 Task: Search one way flight ticket for 2 adults, 2 children, 2 infants in seat in first from Wilkes-barre/scranton: Wilkes-barre/scranton International Airport to Indianapolis: Indianapolis International Airport on 8-5-2023. Choice of flights is Frontier. Number of bags: 1 checked bag. Price is upto 71000. Outbound departure time preference is 12:45.
Action: Mouse moved to (331, 375)
Screenshot: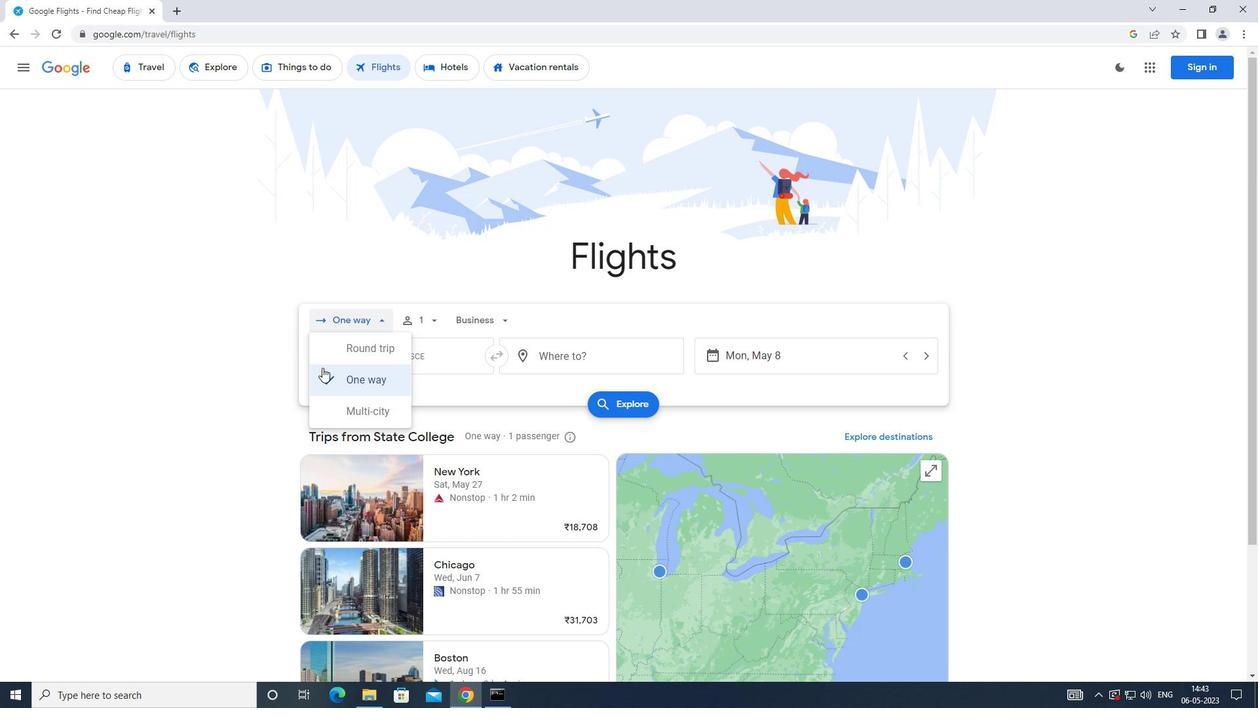 
Action: Mouse pressed left at (331, 375)
Screenshot: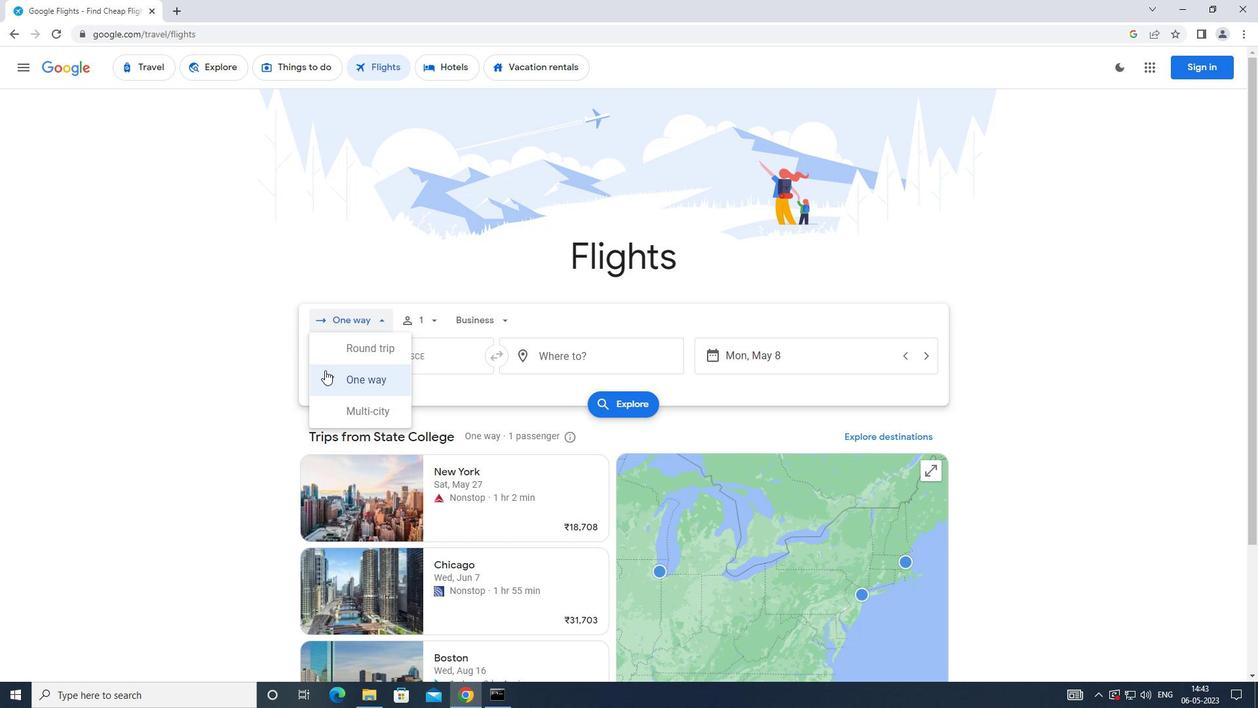
Action: Mouse moved to (428, 331)
Screenshot: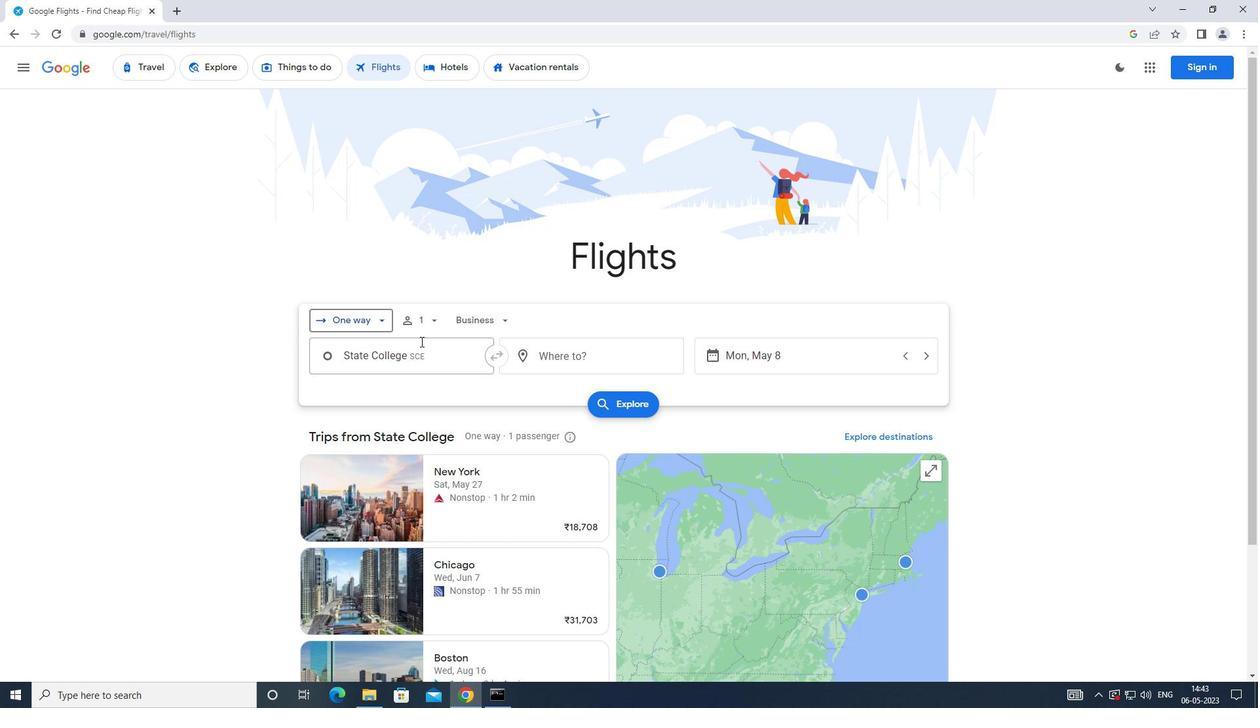 
Action: Mouse pressed left at (428, 331)
Screenshot: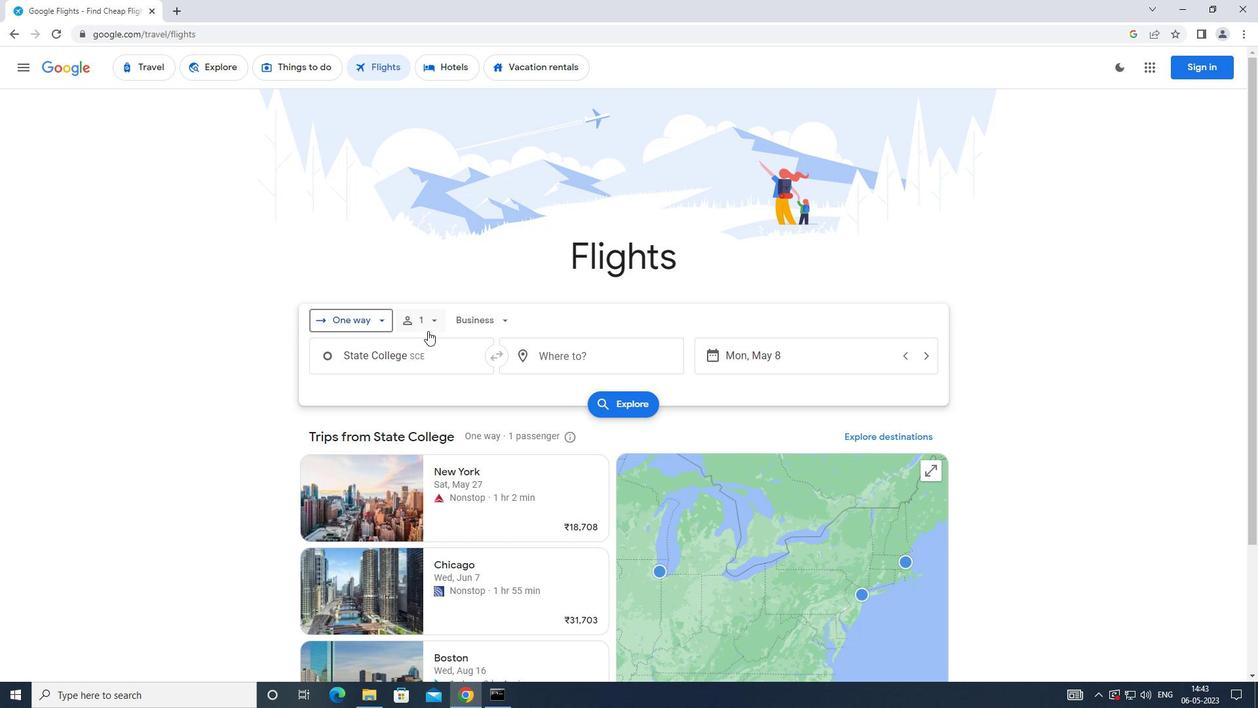 
Action: Mouse moved to (538, 357)
Screenshot: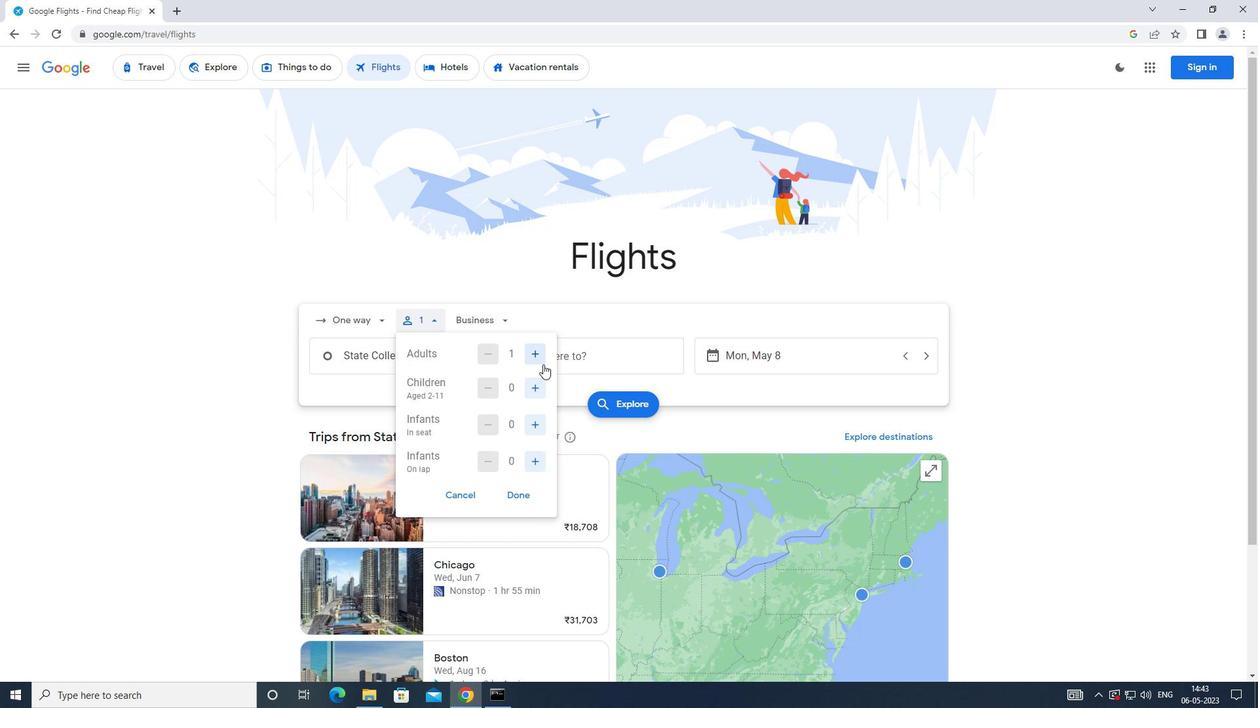 
Action: Mouse pressed left at (538, 357)
Screenshot: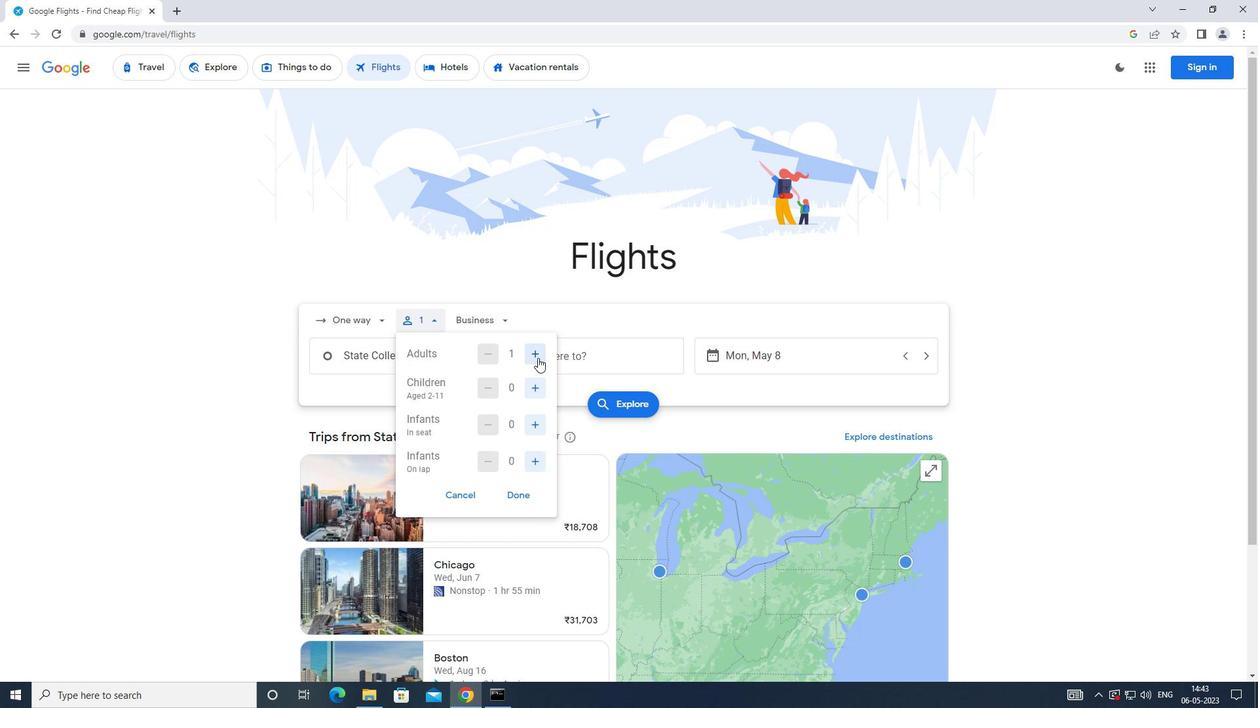 
Action: Mouse moved to (535, 390)
Screenshot: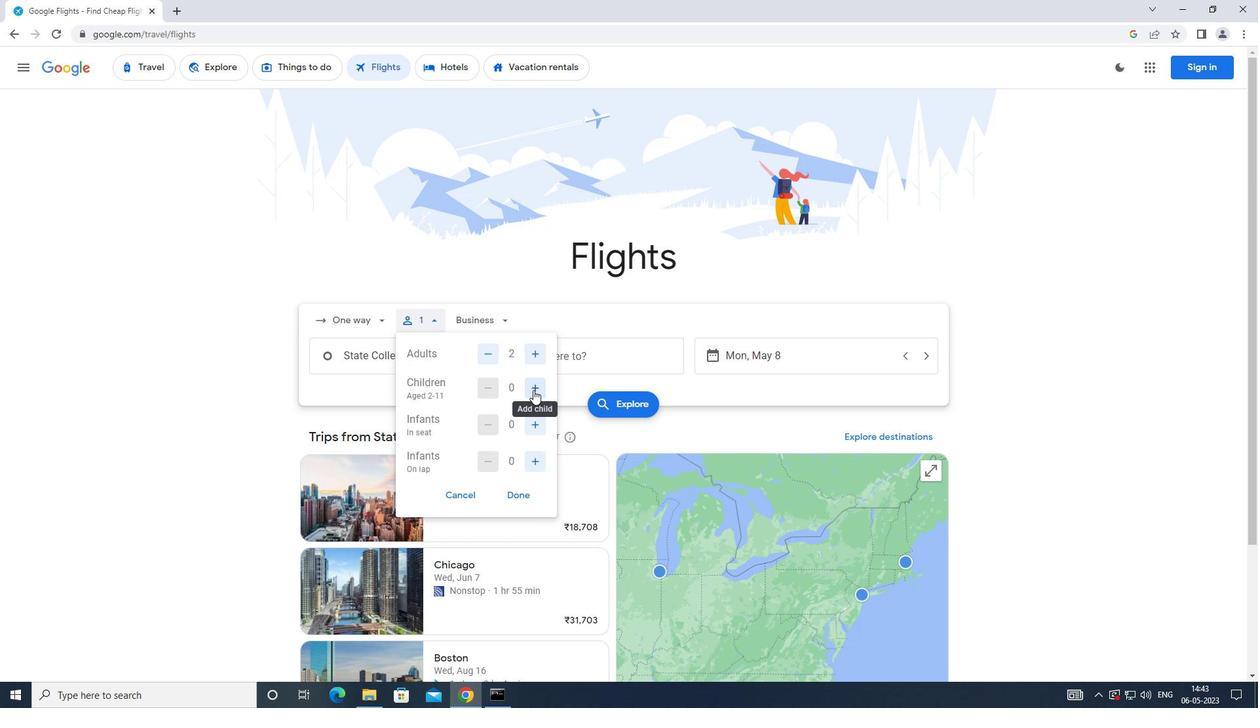 
Action: Mouse pressed left at (535, 390)
Screenshot: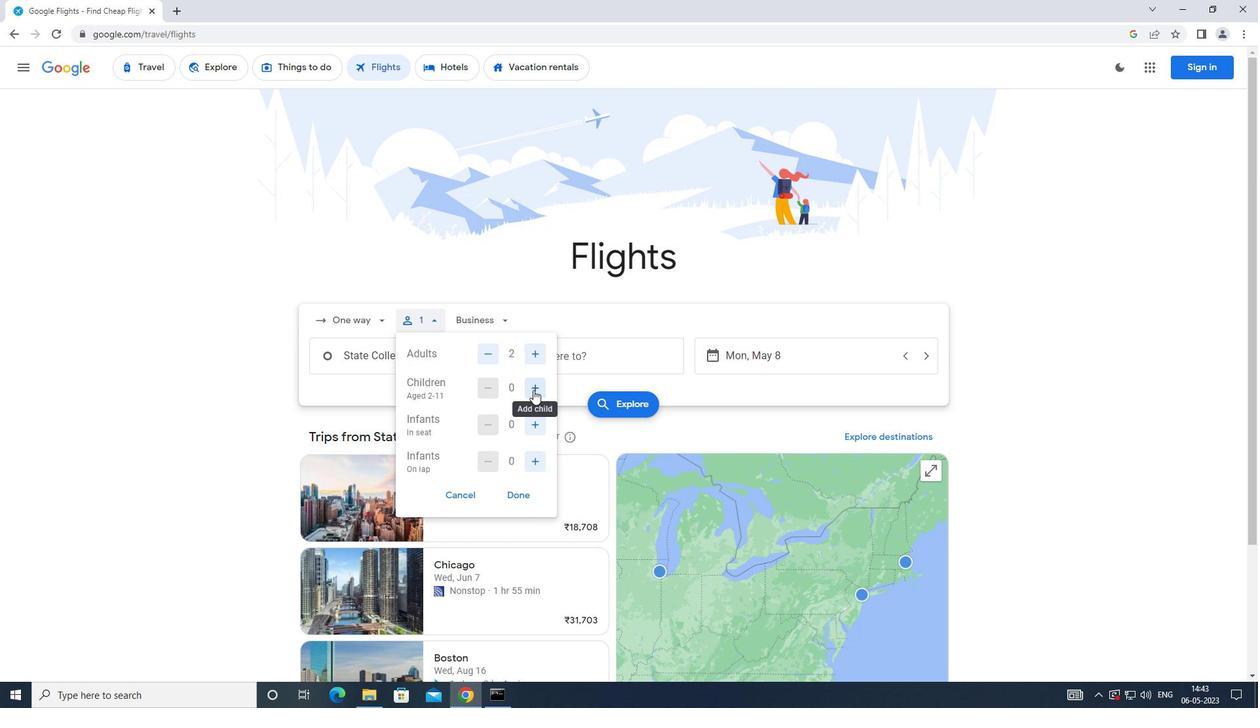 
Action: Mouse moved to (536, 389)
Screenshot: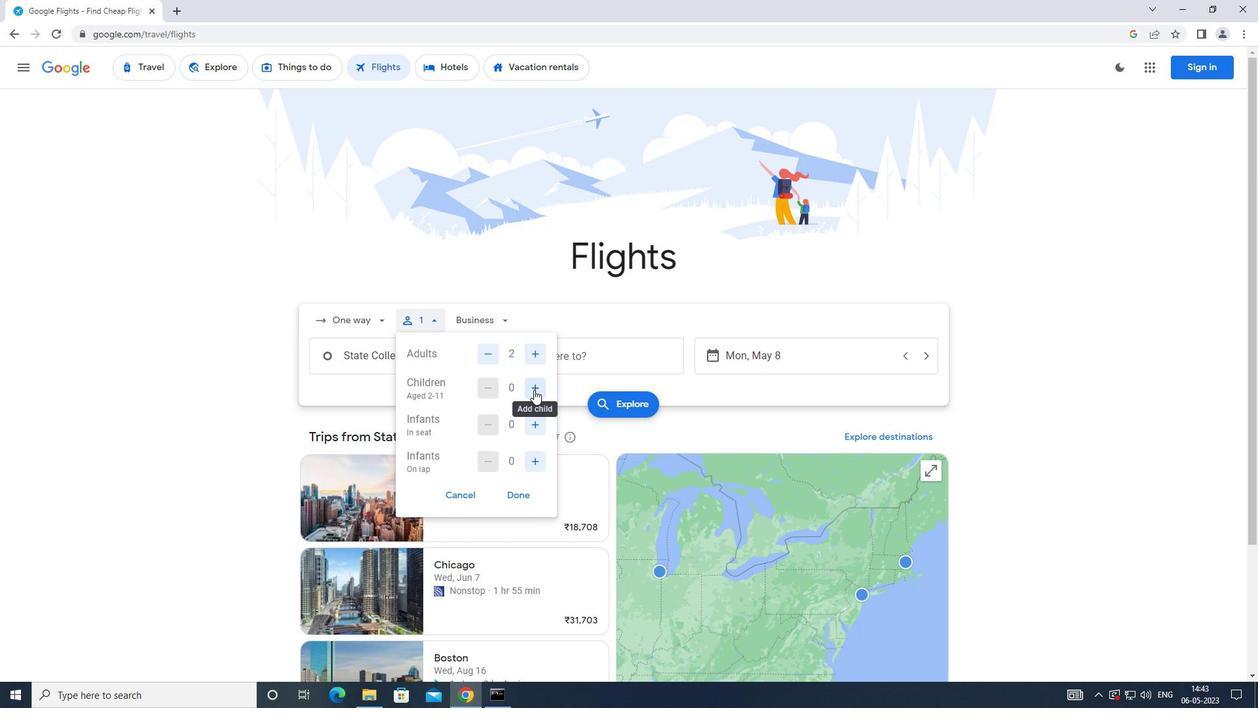 
Action: Mouse pressed left at (536, 389)
Screenshot: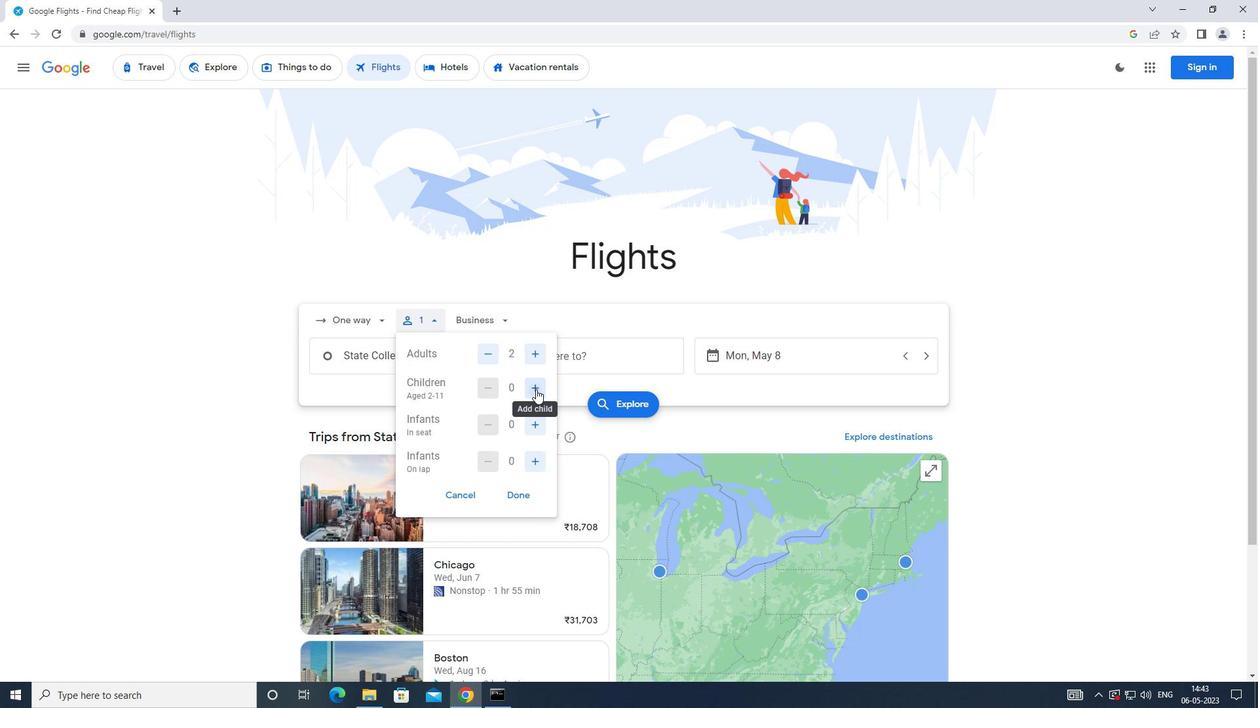 
Action: Mouse moved to (532, 424)
Screenshot: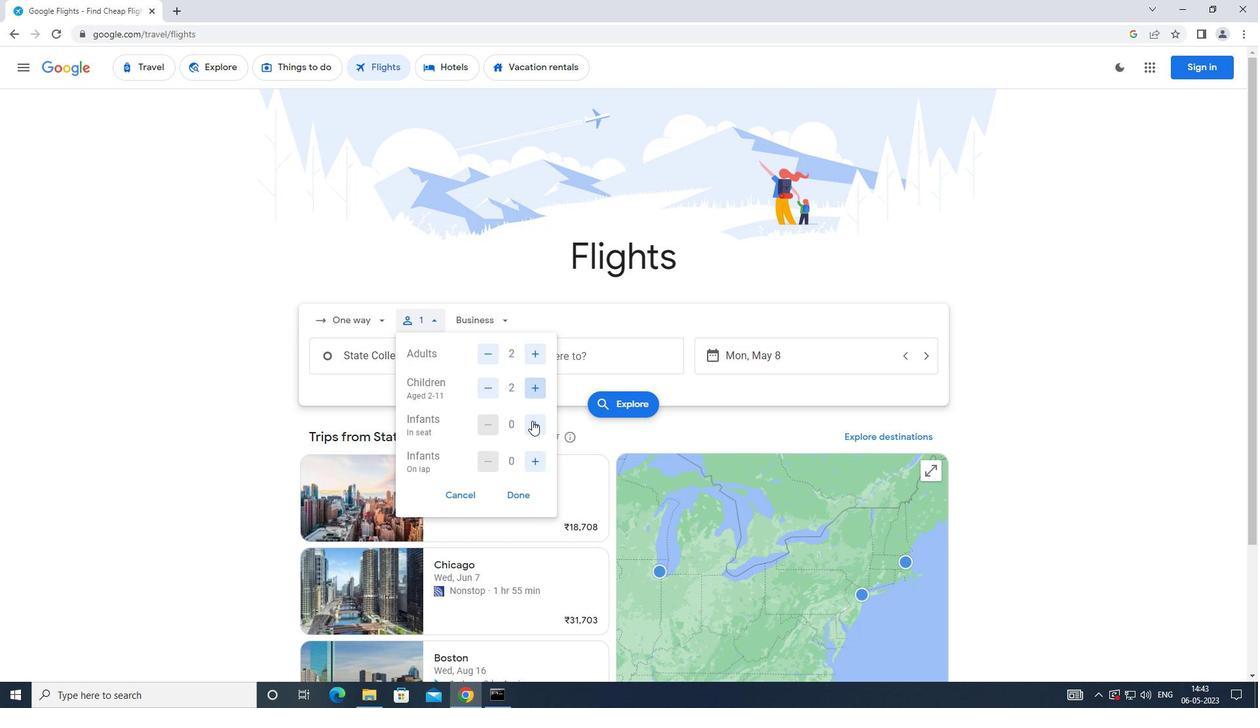 
Action: Mouse pressed left at (532, 424)
Screenshot: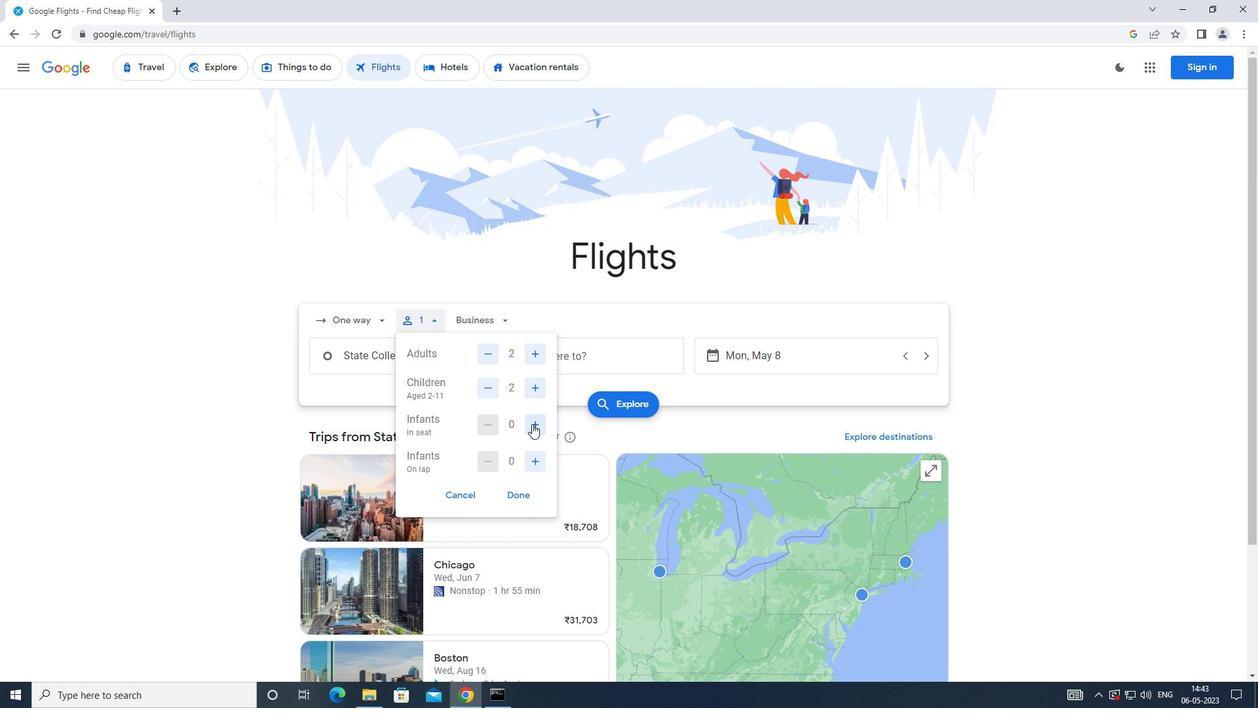 
Action: Mouse pressed left at (532, 424)
Screenshot: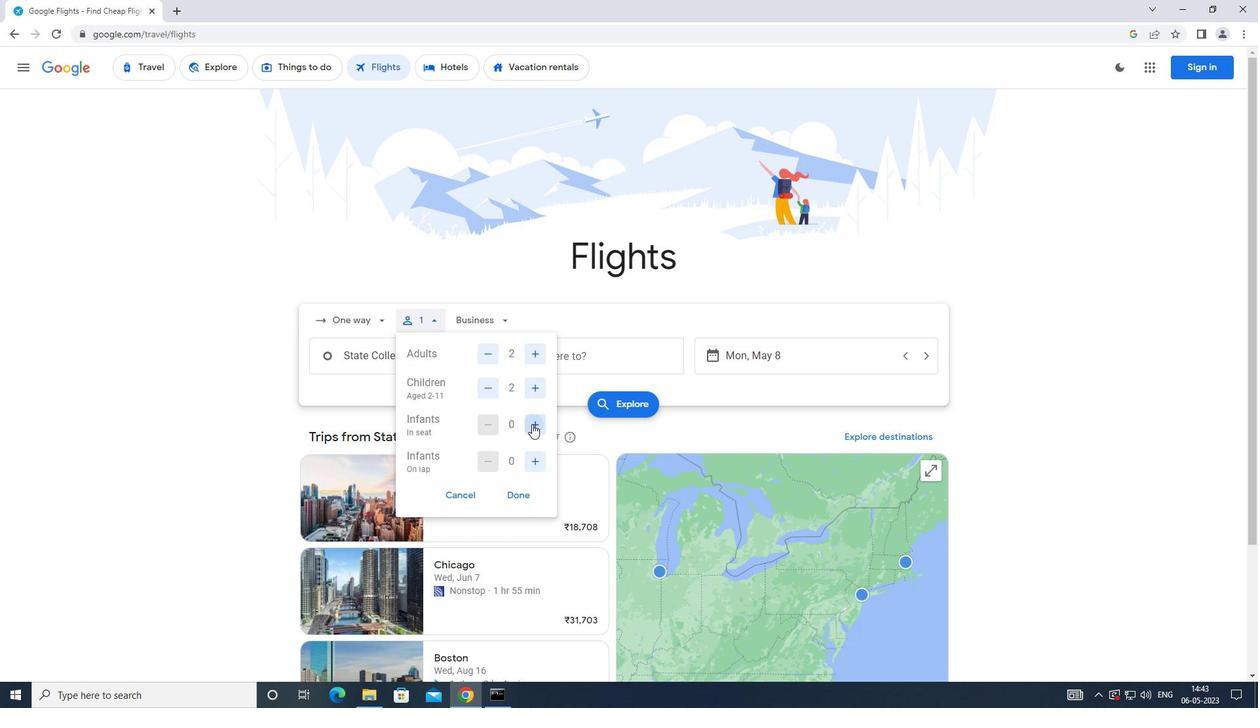 
Action: Mouse moved to (520, 491)
Screenshot: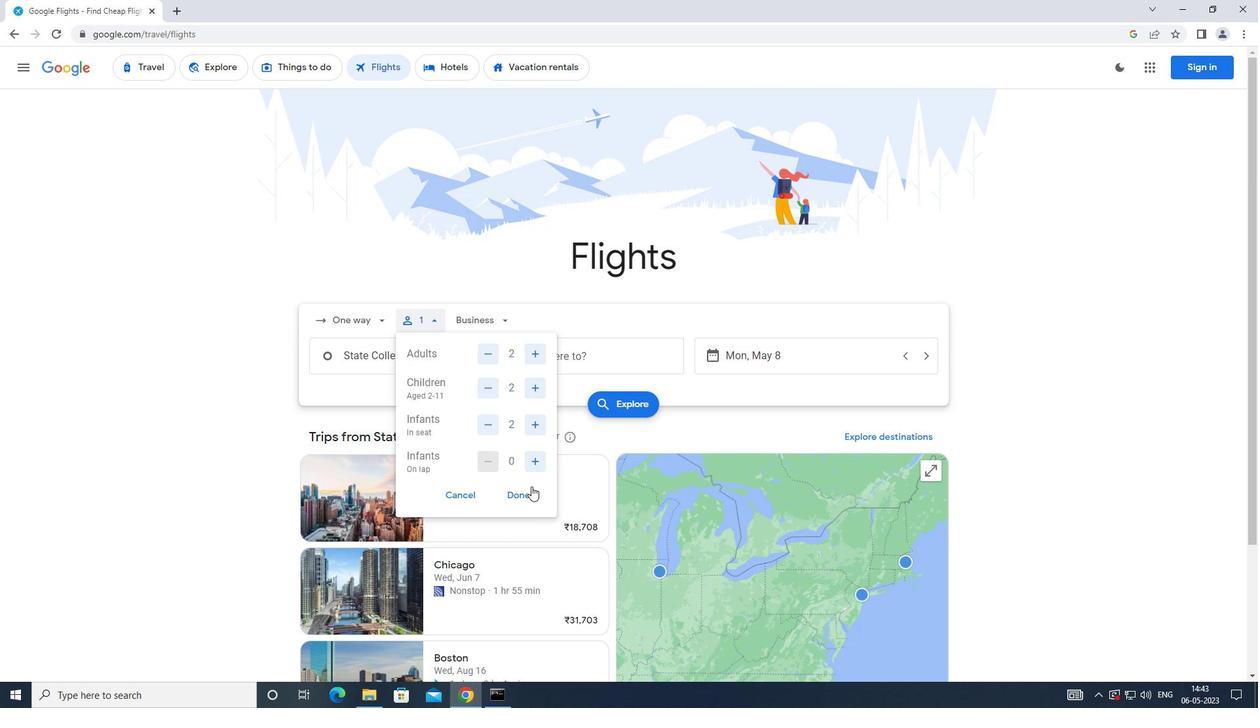 
Action: Mouse pressed left at (520, 491)
Screenshot: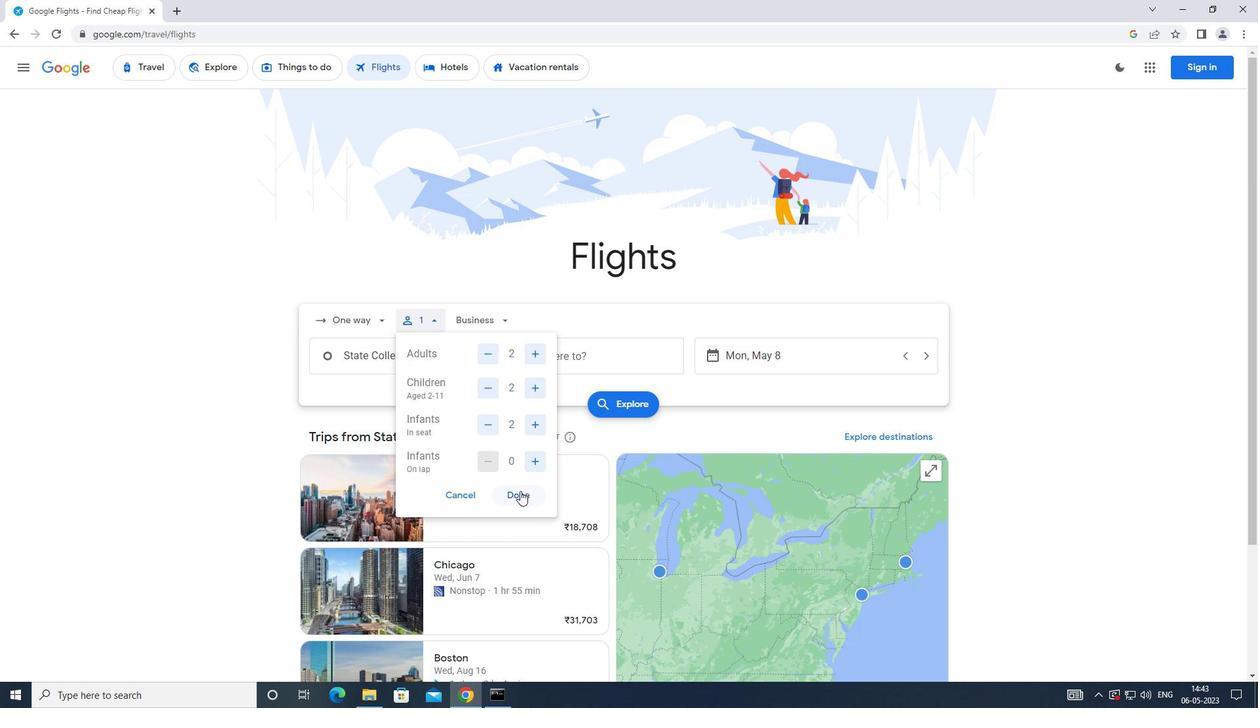 
Action: Mouse moved to (506, 325)
Screenshot: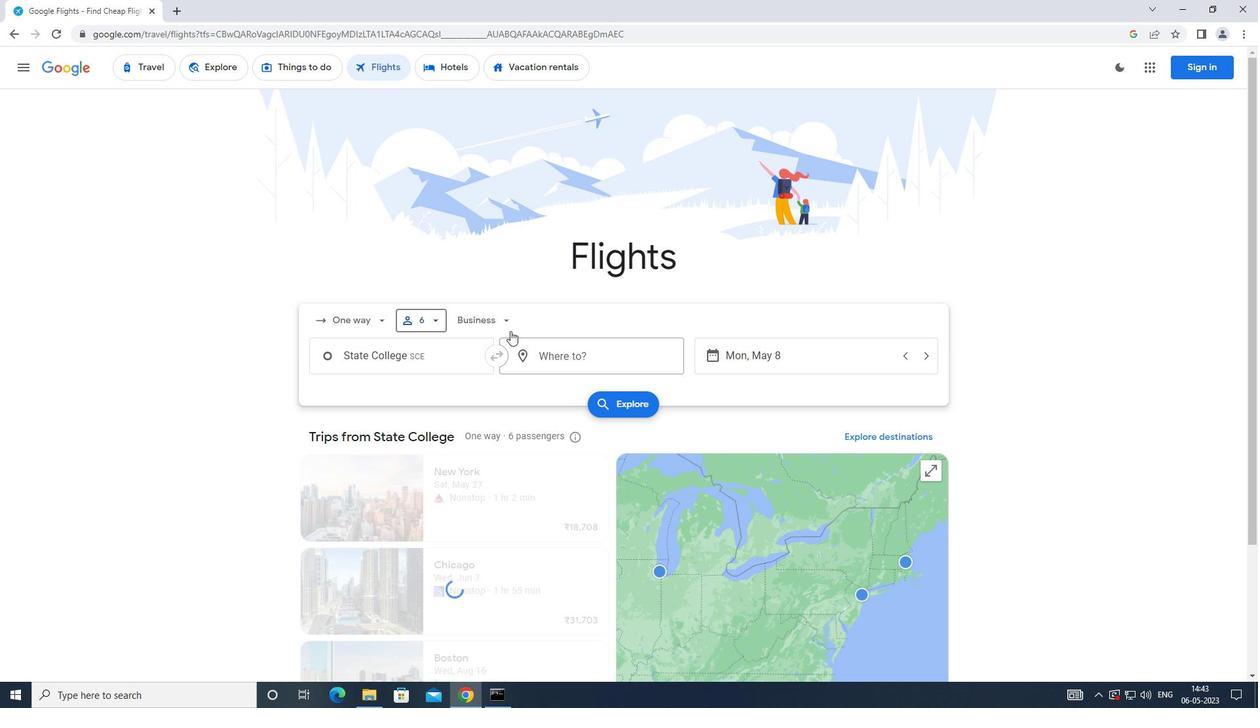 
Action: Mouse pressed left at (506, 325)
Screenshot: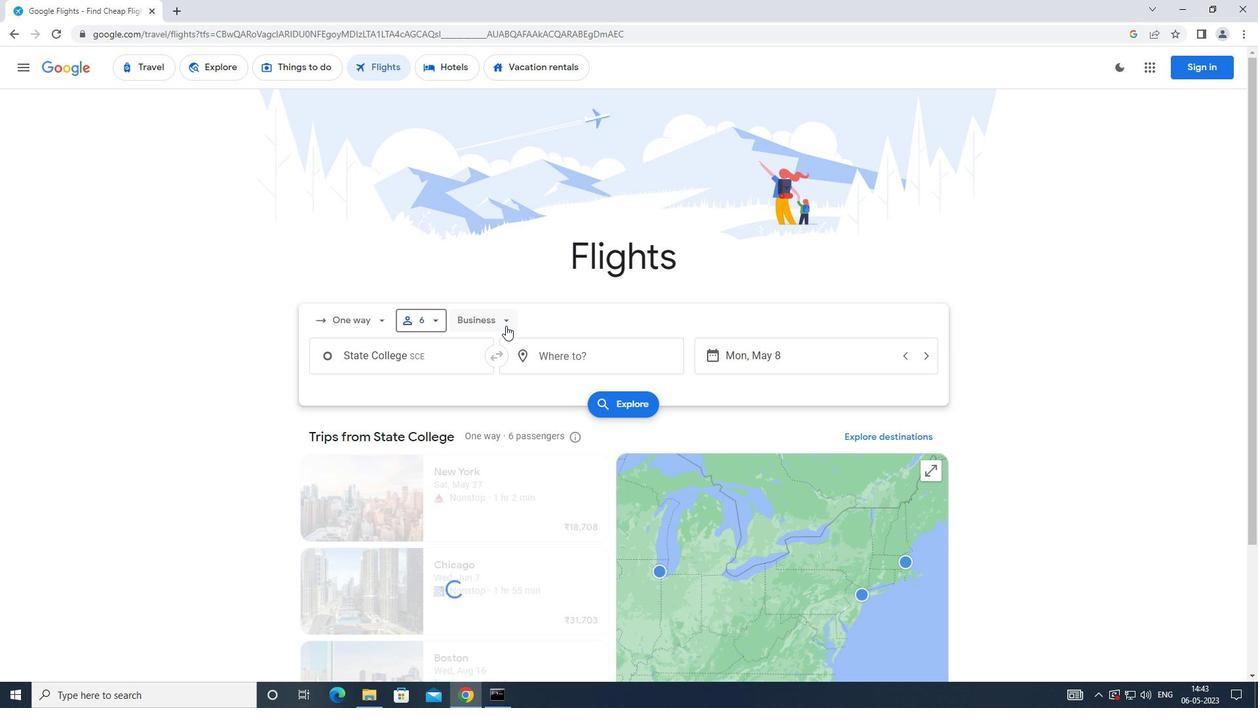 
Action: Mouse moved to (499, 437)
Screenshot: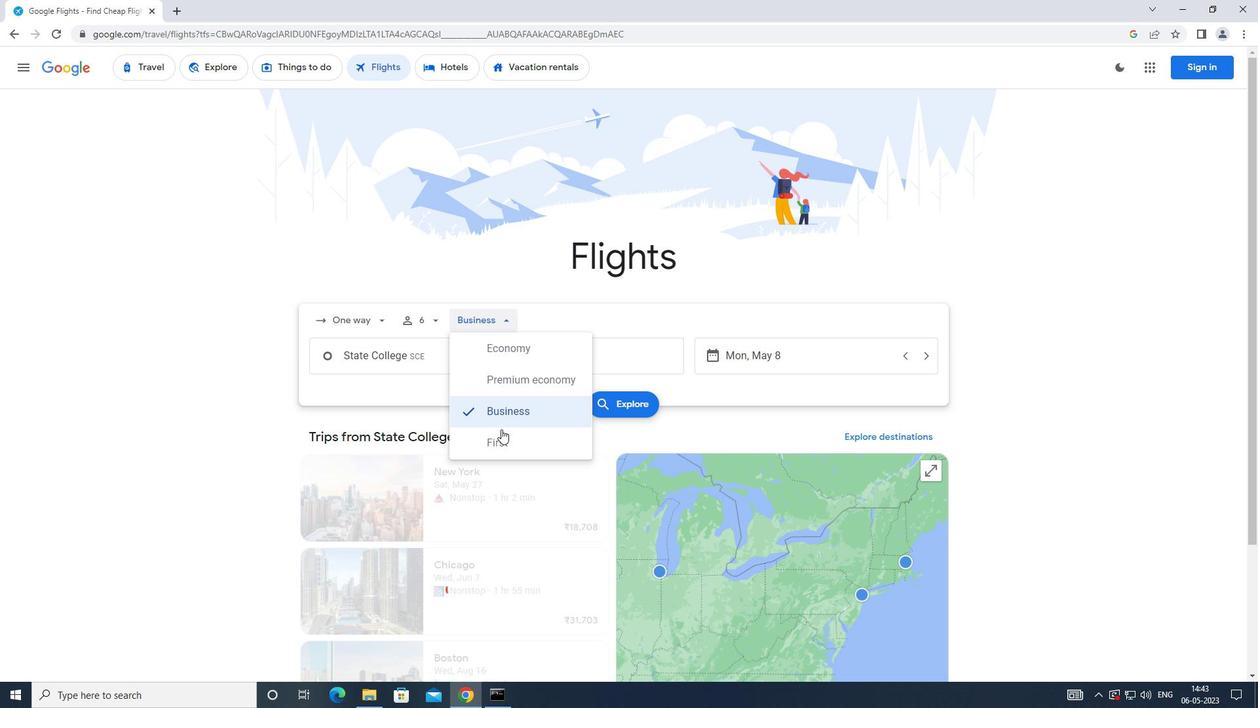 
Action: Mouse pressed left at (499, 437)
Screenshot: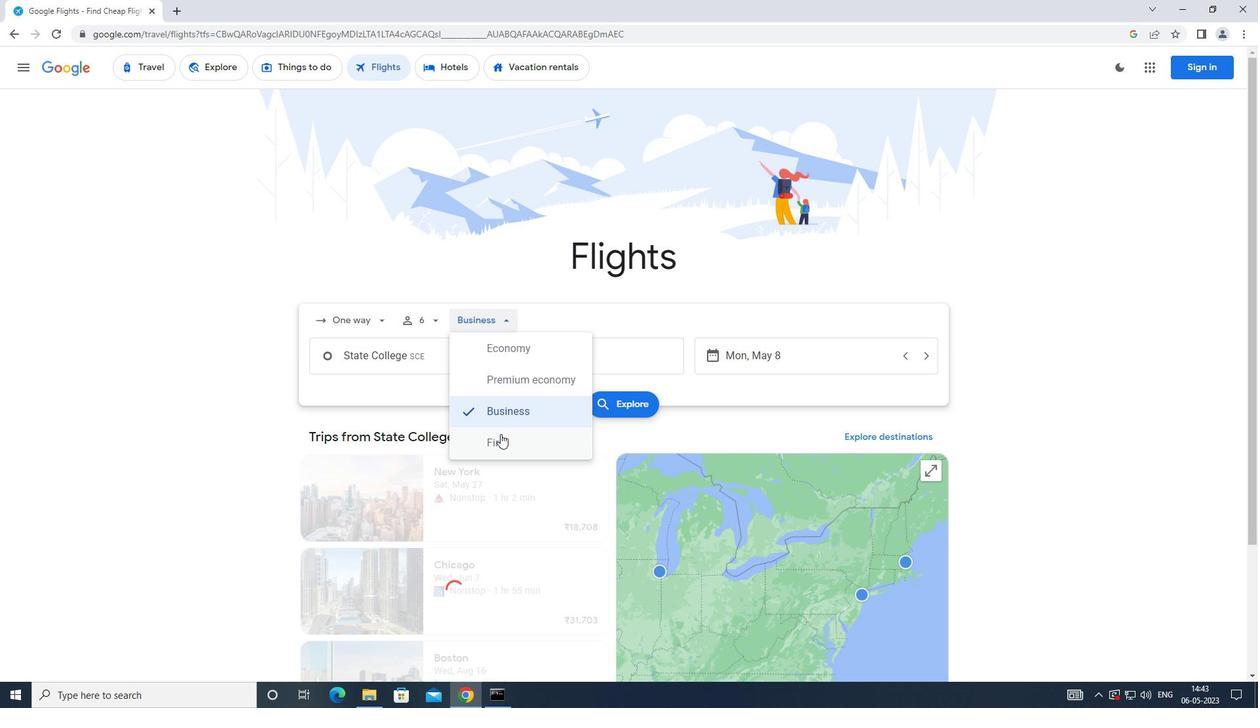 
Action: Mouse moved to (411, 363)
Screenshot: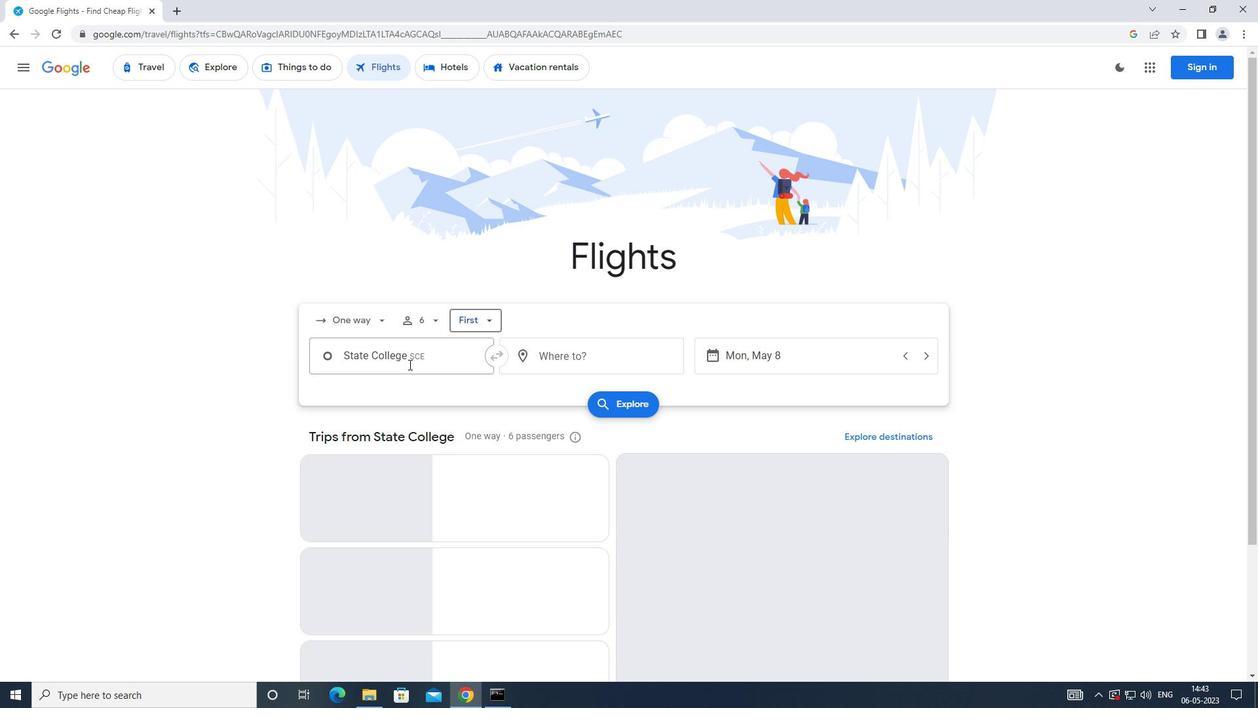 
Action: Mouse pressed left at (411, 363)
Screenshot: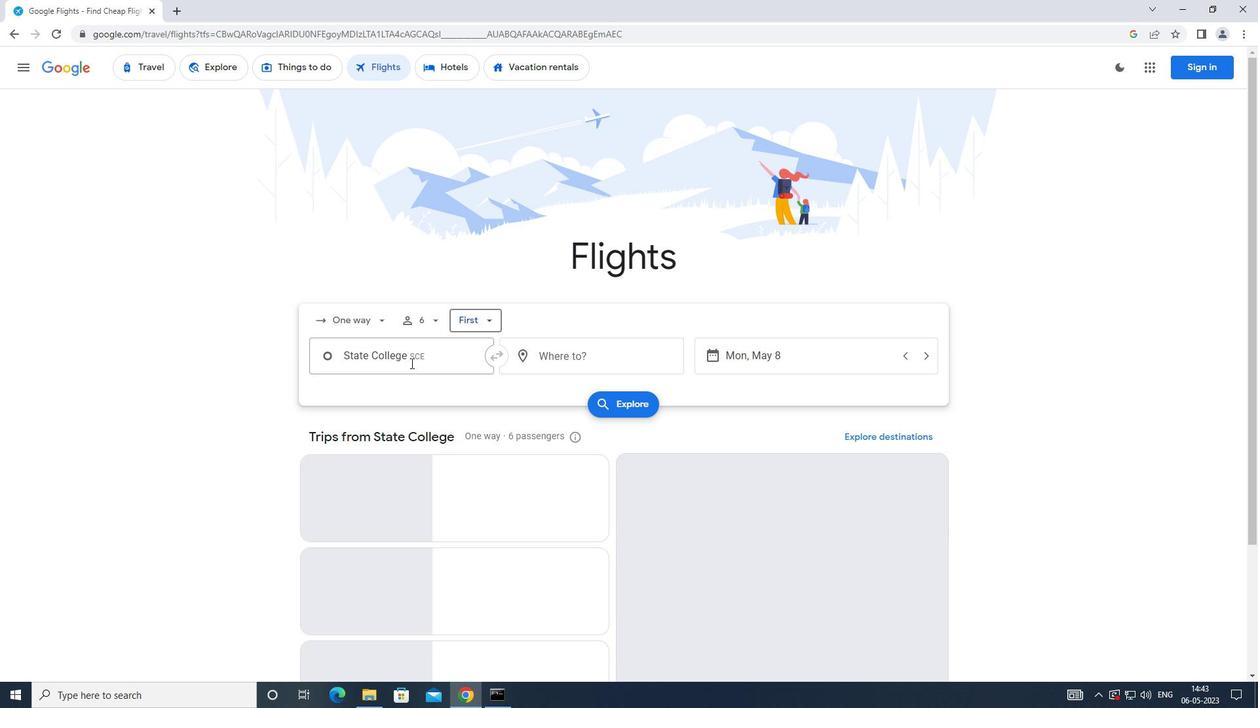 
Action: Mouse moved to (426, 354)
Screenshot: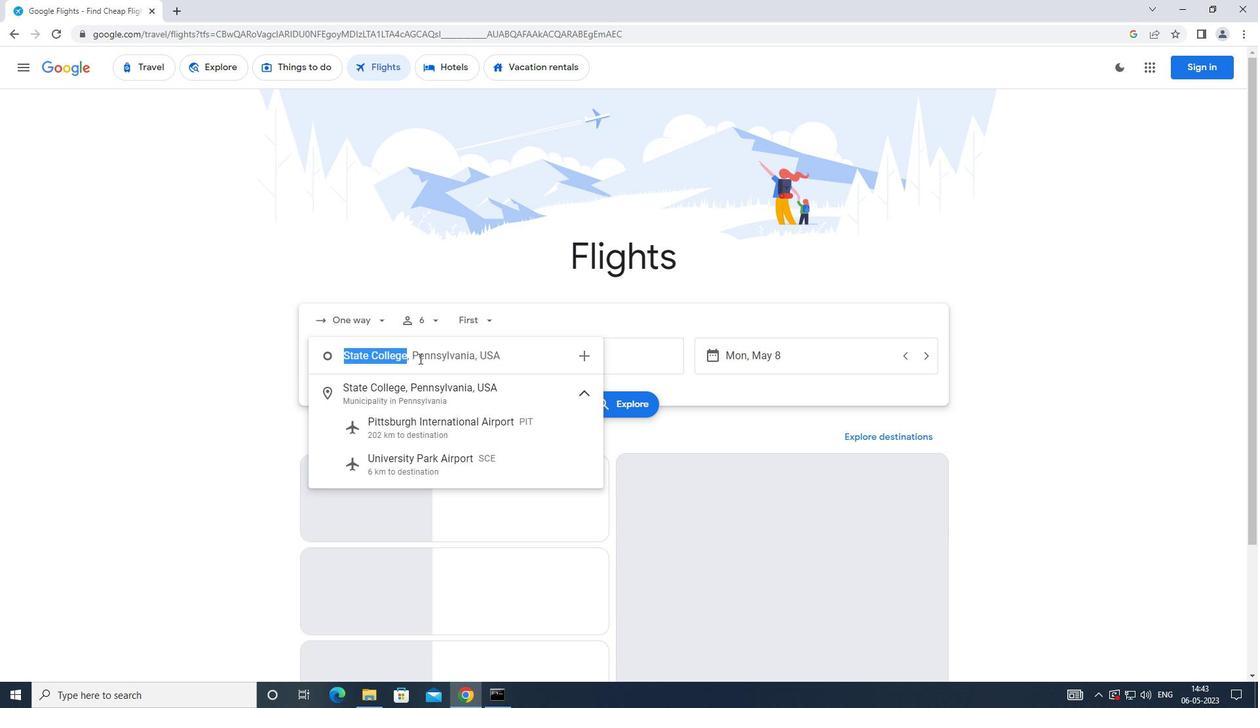 
Action: Key pressed <Key.caps_lock>
Screenshot: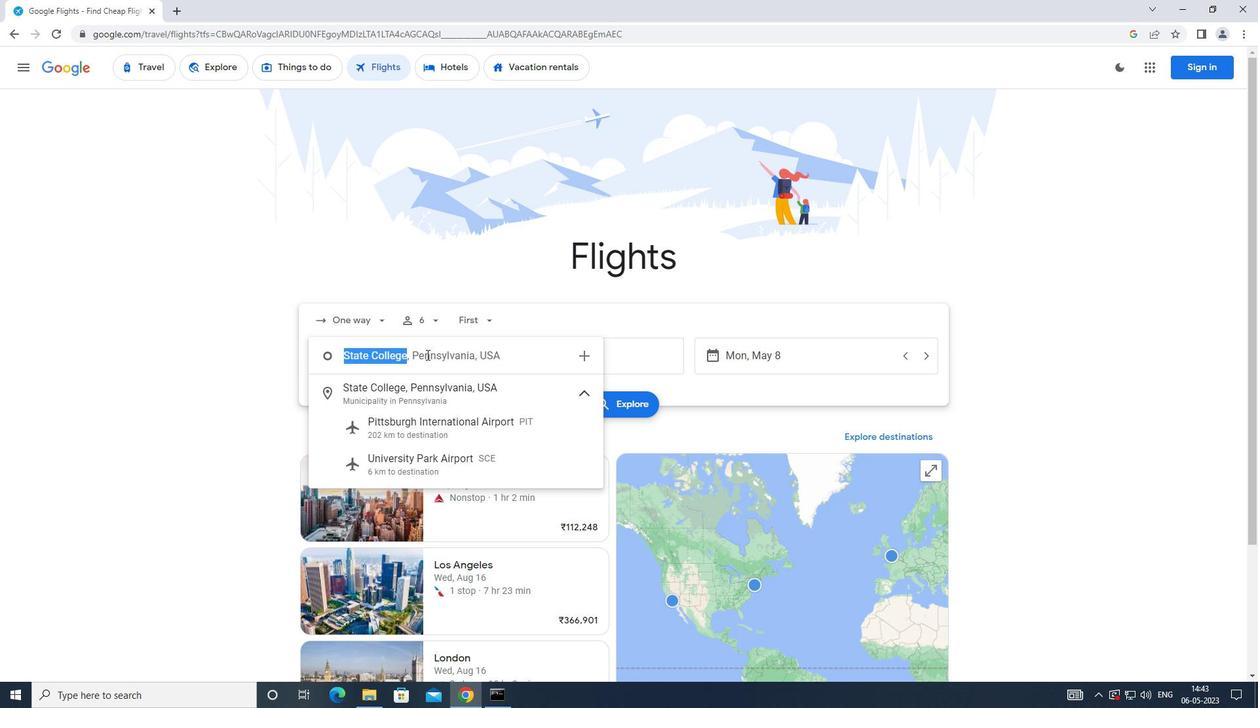 
Action: Mouse moved to (427, 354)
Screenshot: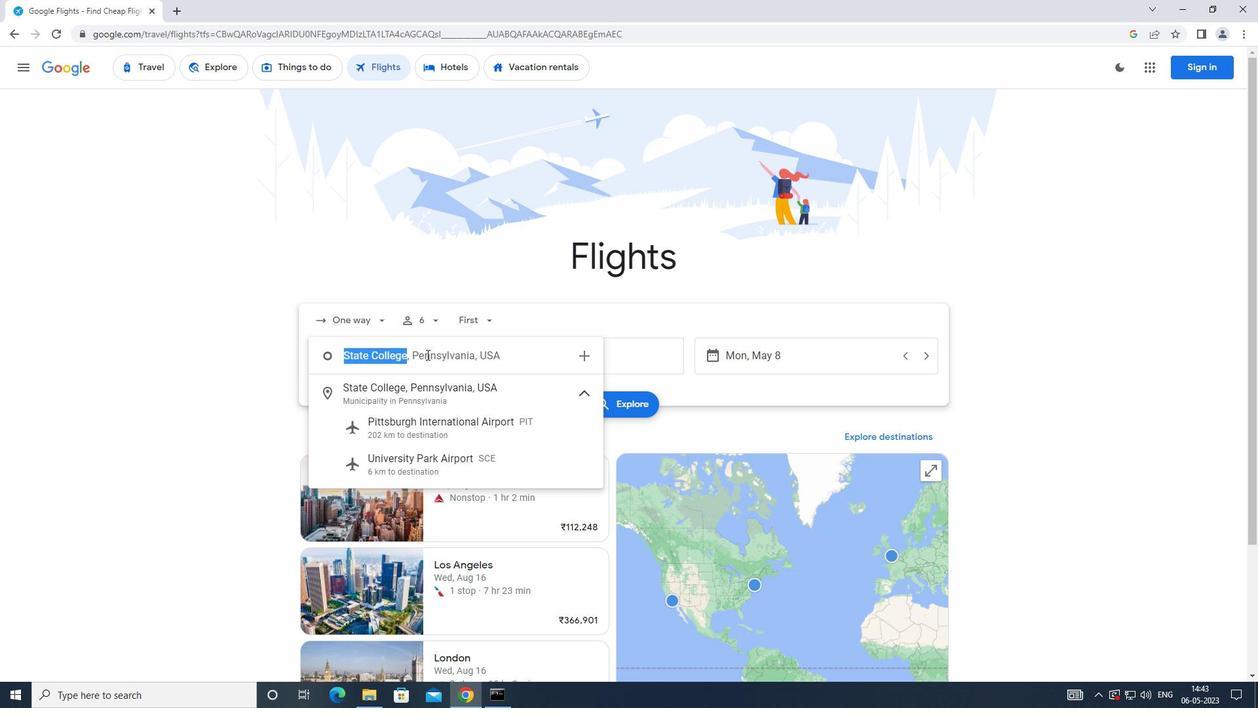 
Action: Key pressed w<Key.caps_lock>ilkes
Screenshot: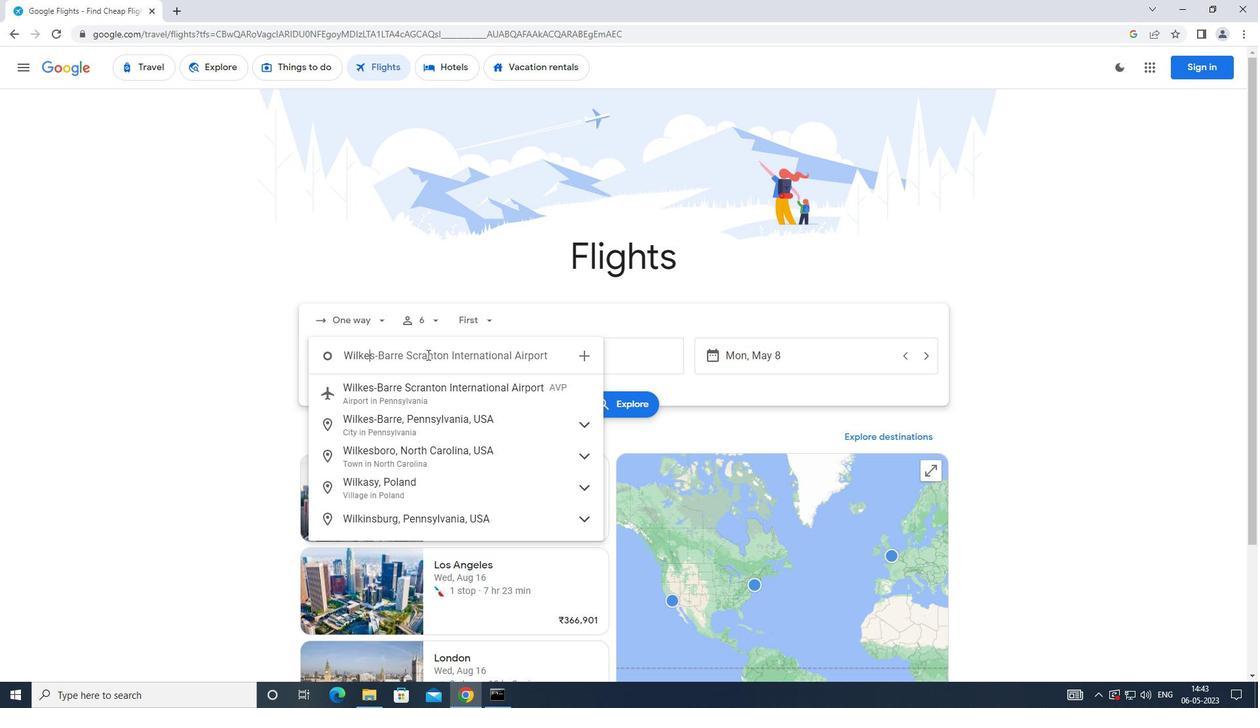 
Action: Mouse moved to (443, 397)
Screenshot: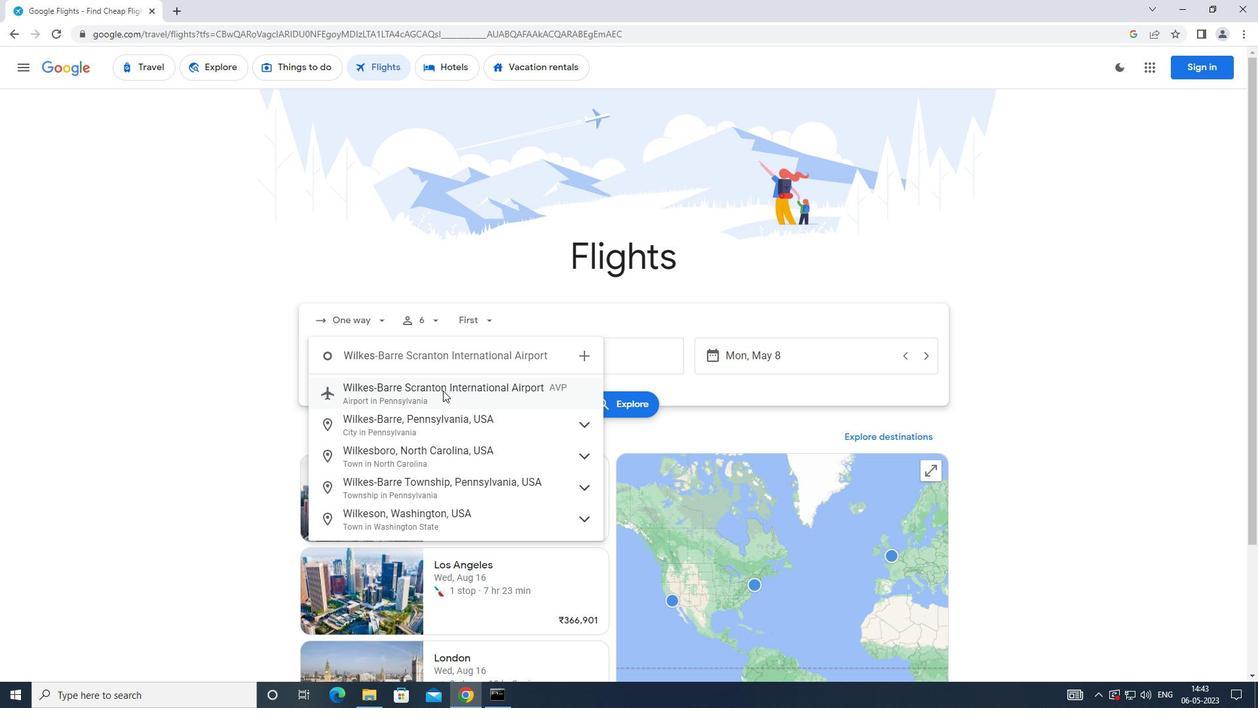 
Action: Mouse pressed left at (443, 397)
Screenshot: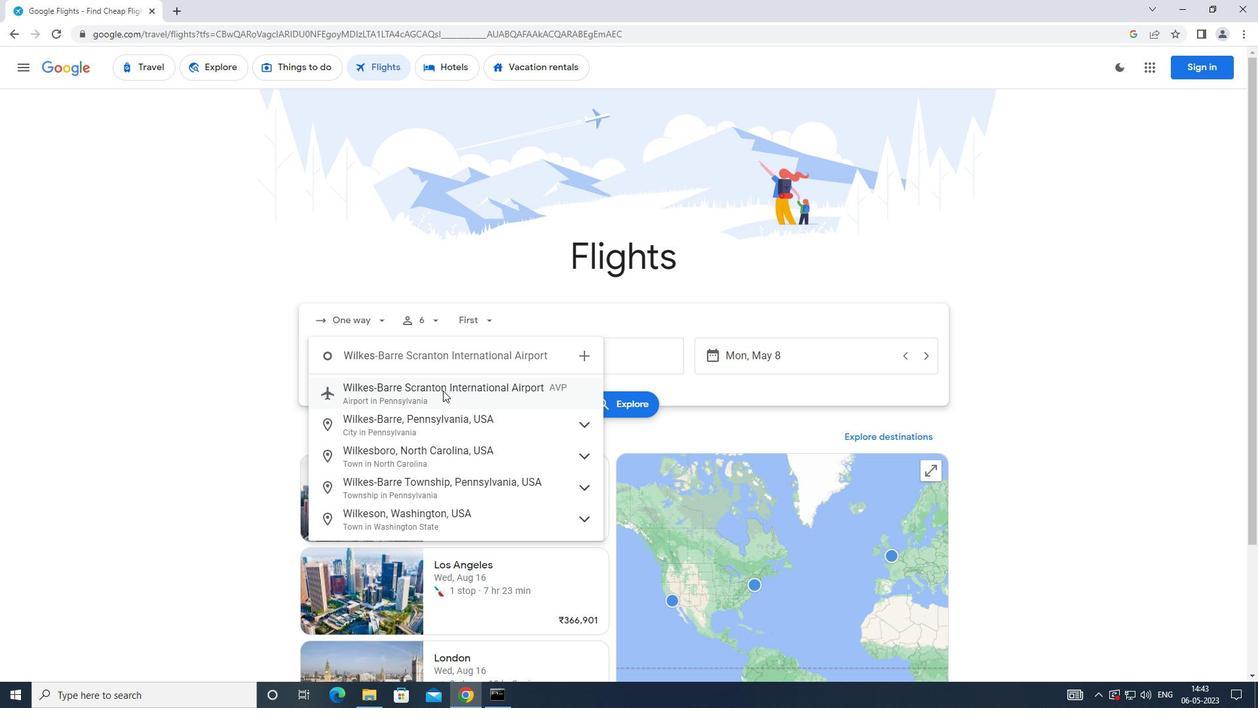 
Action: Mouse moved to (557, 368)
Screenshot: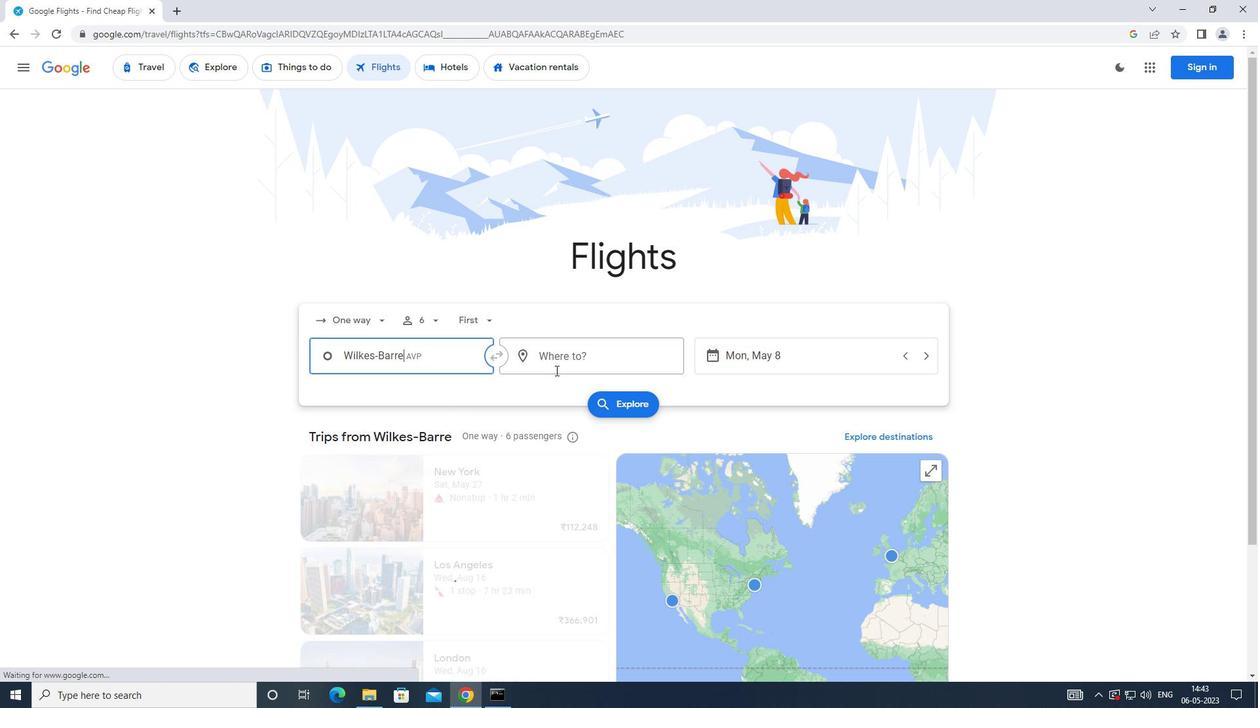 
Action: Mouse pressed left at (557, 368)
Screenshot: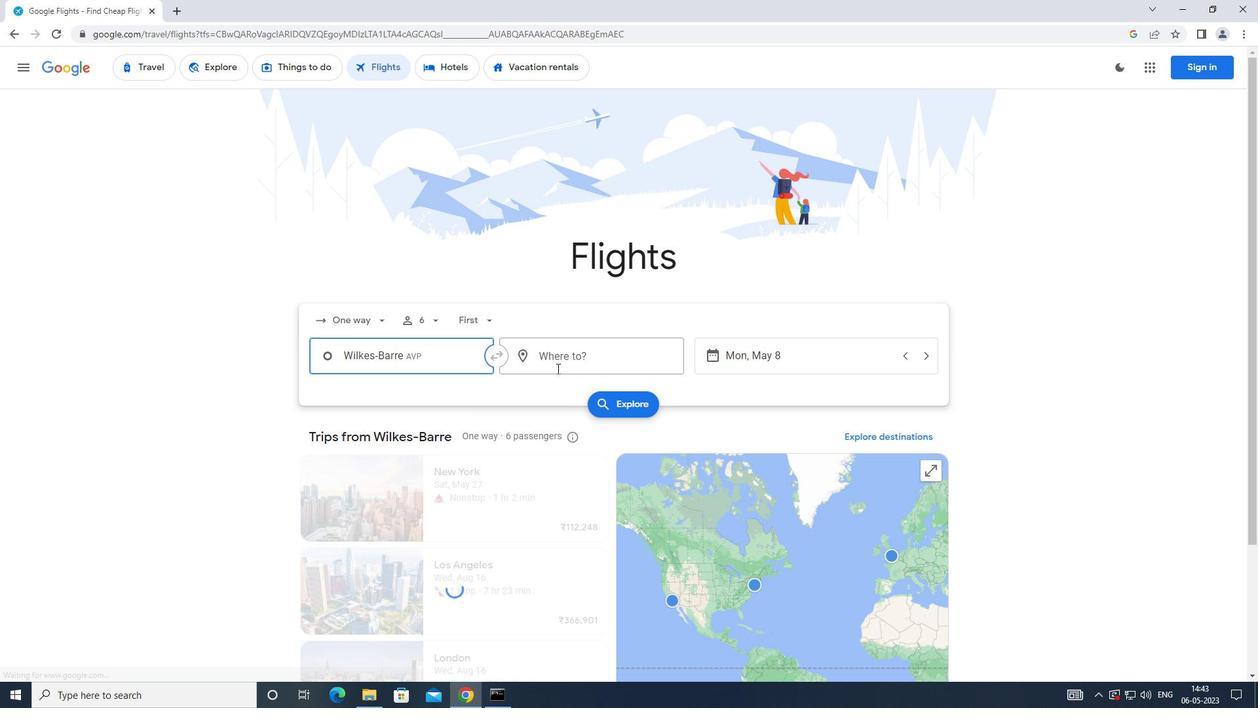 
Action: Mouse moved to (550, 348)
Screenshot: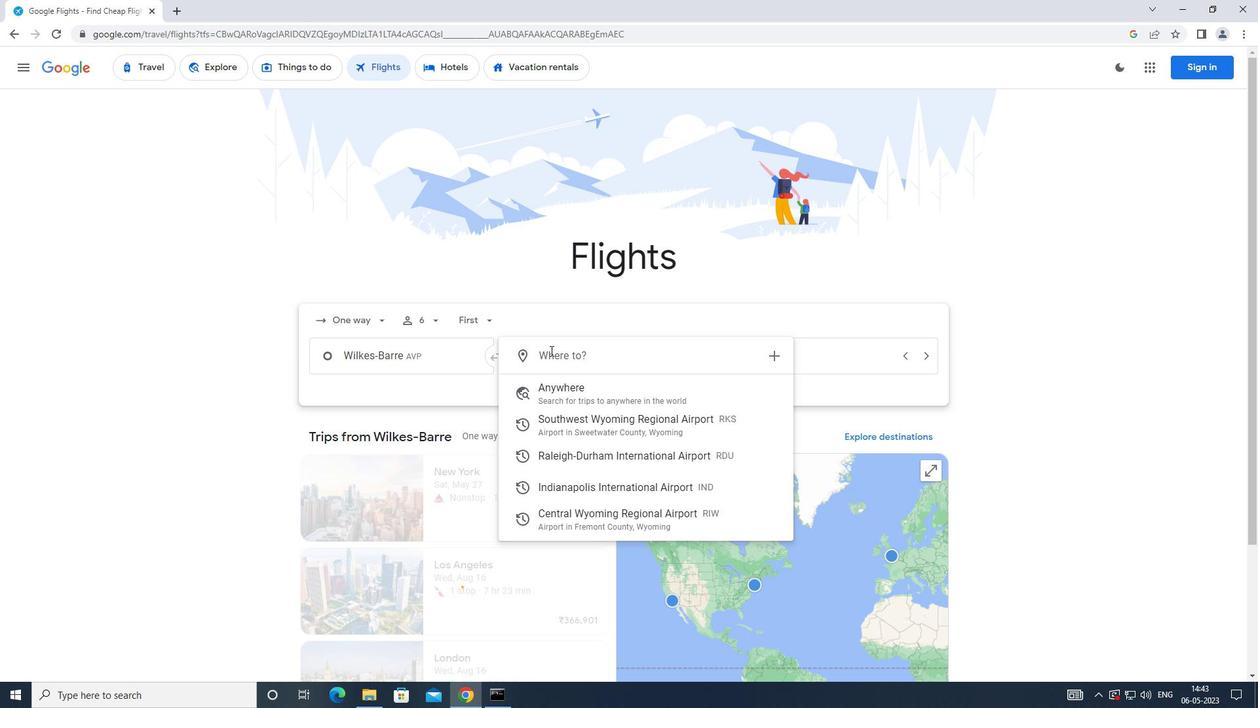 
Action: Key pressed <Key.caps_lock>i<Key.caps_lock>ndianpolis
Screenshot: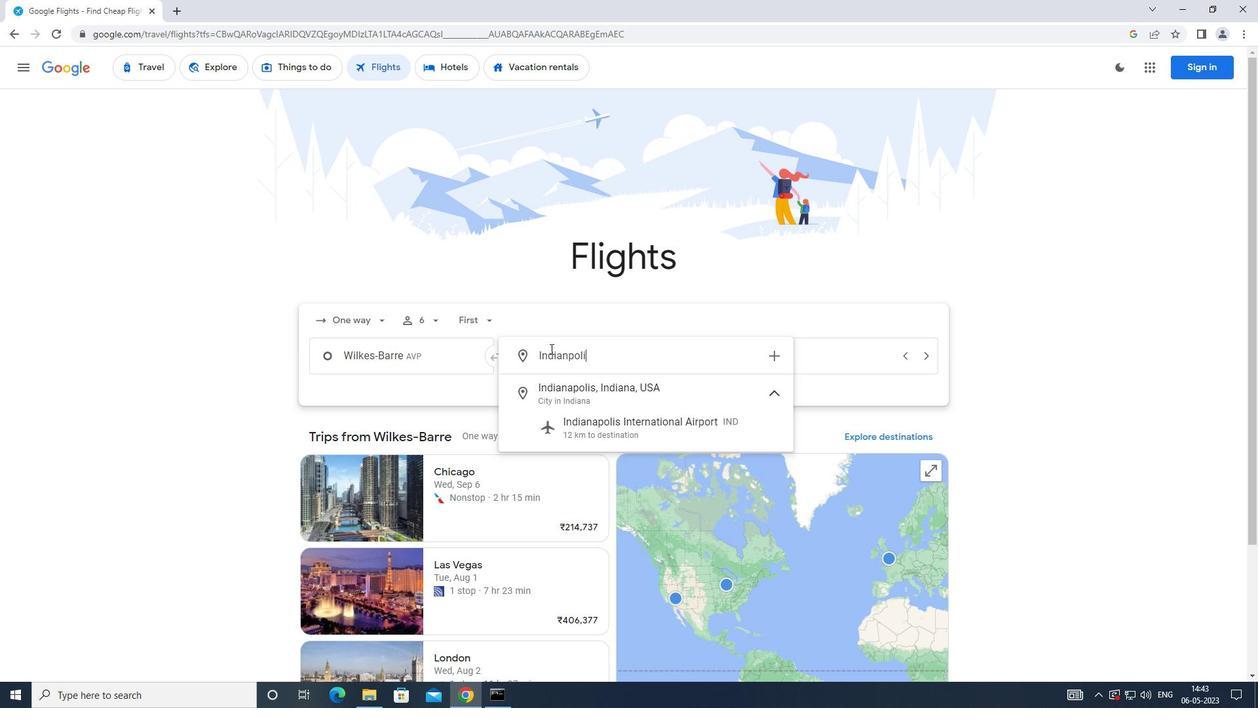 
Action: Mouse moved to (574, 432)
Screenshot: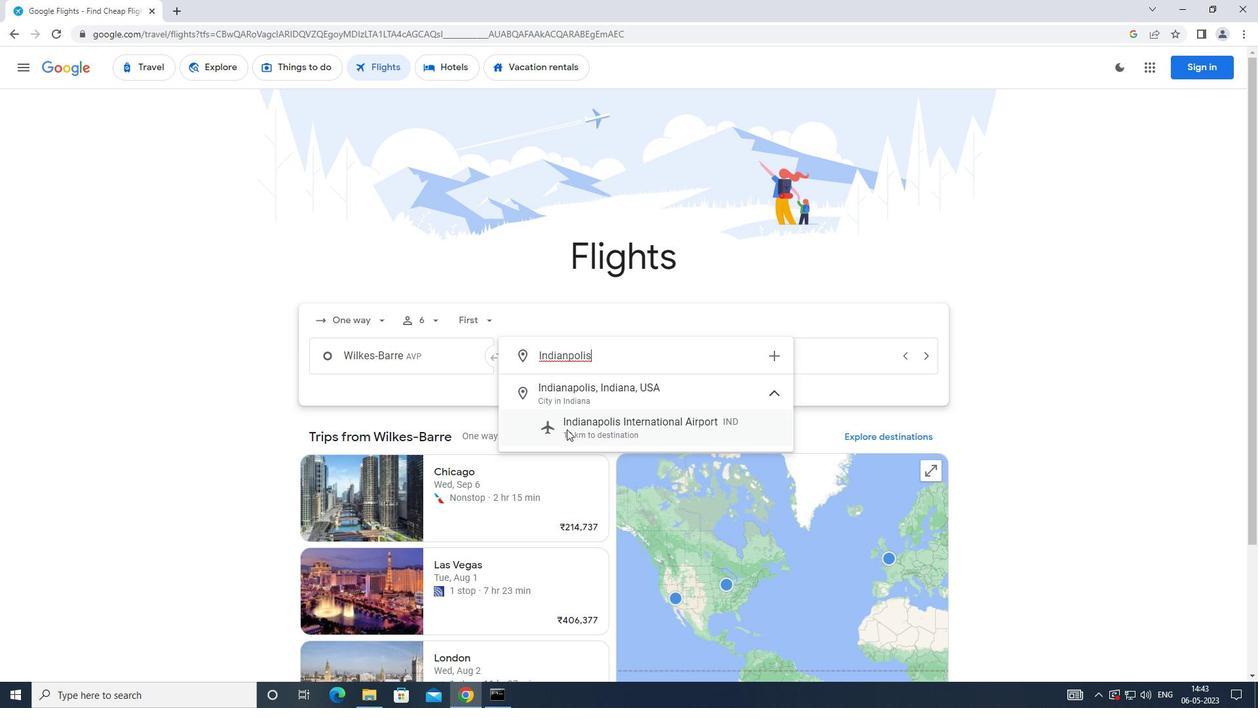 
Action: Mouse pressed left at (574, 432)
Screenshot: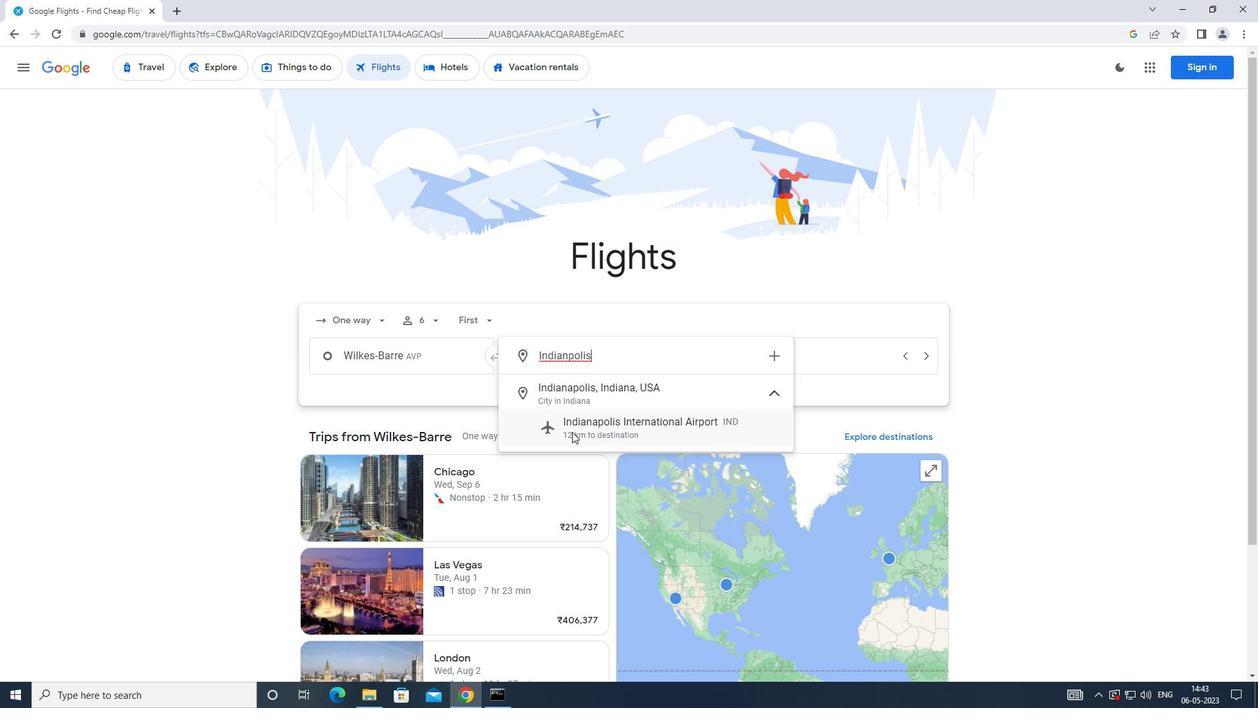 
Action: Mouse moved to (720, 362)
Screenshot: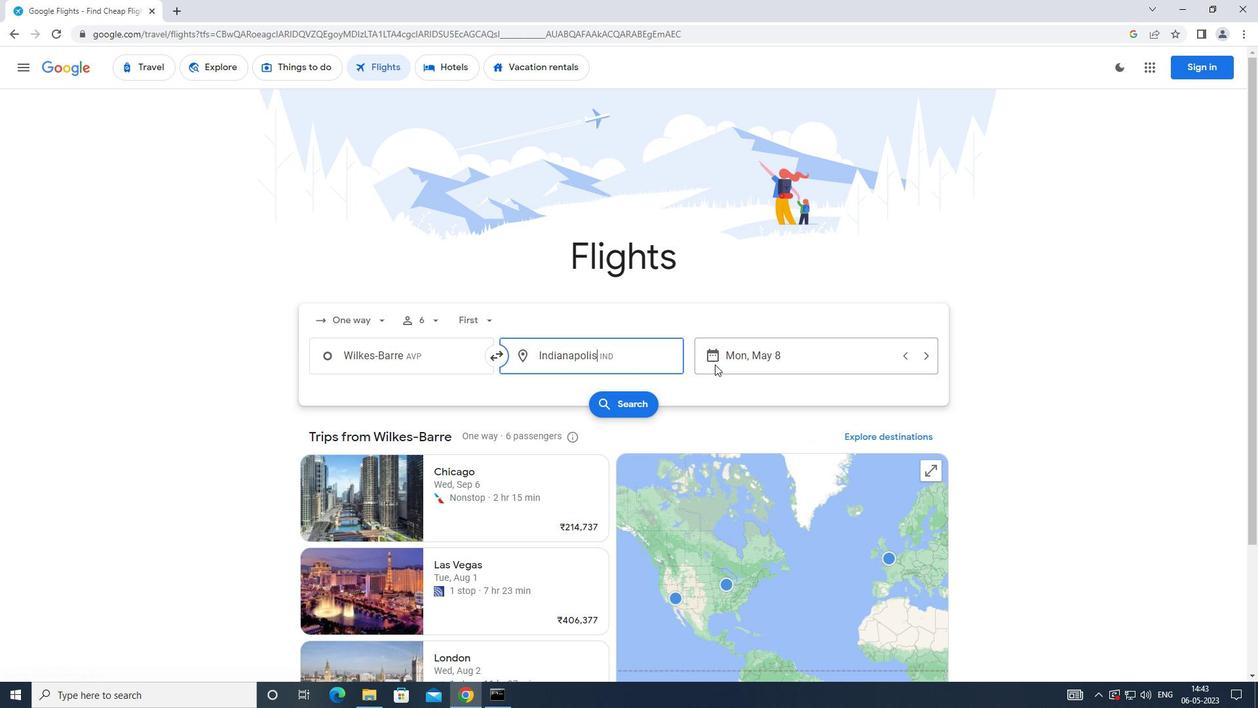 
Action: Mouse pressed left at (720, 362)
Screenshot: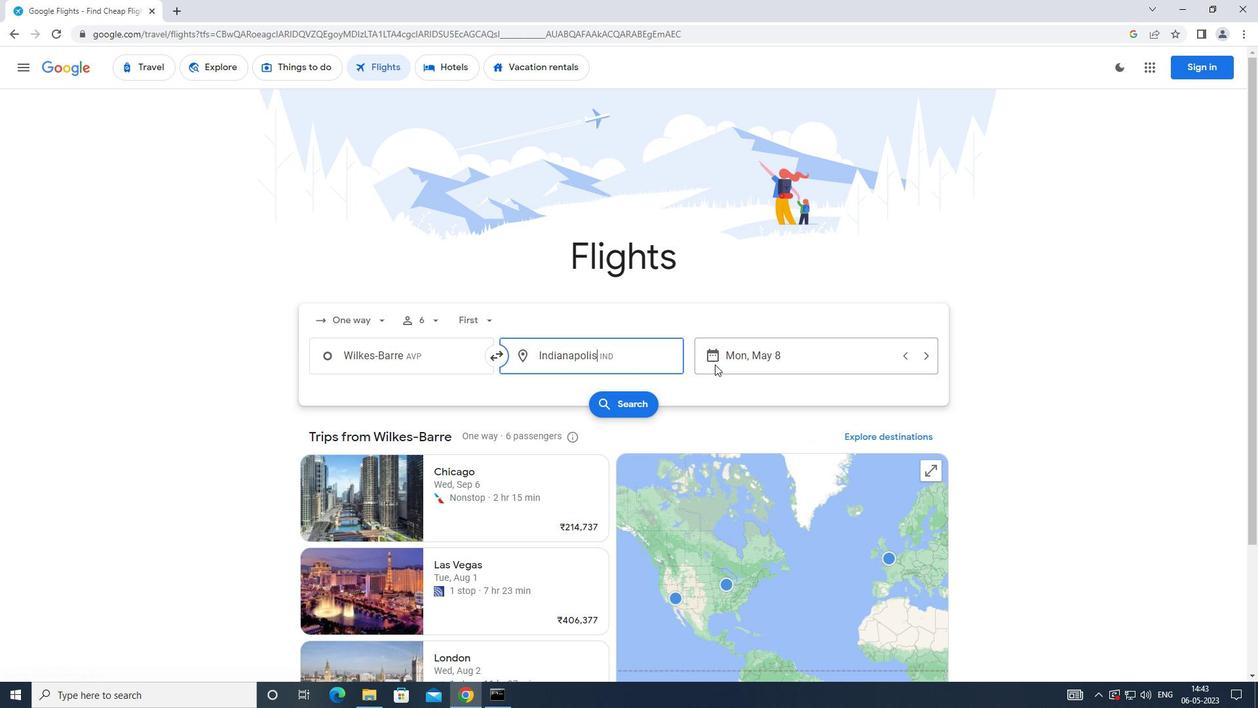 
Action: Mouse moved to (508, 462)
Screenshot: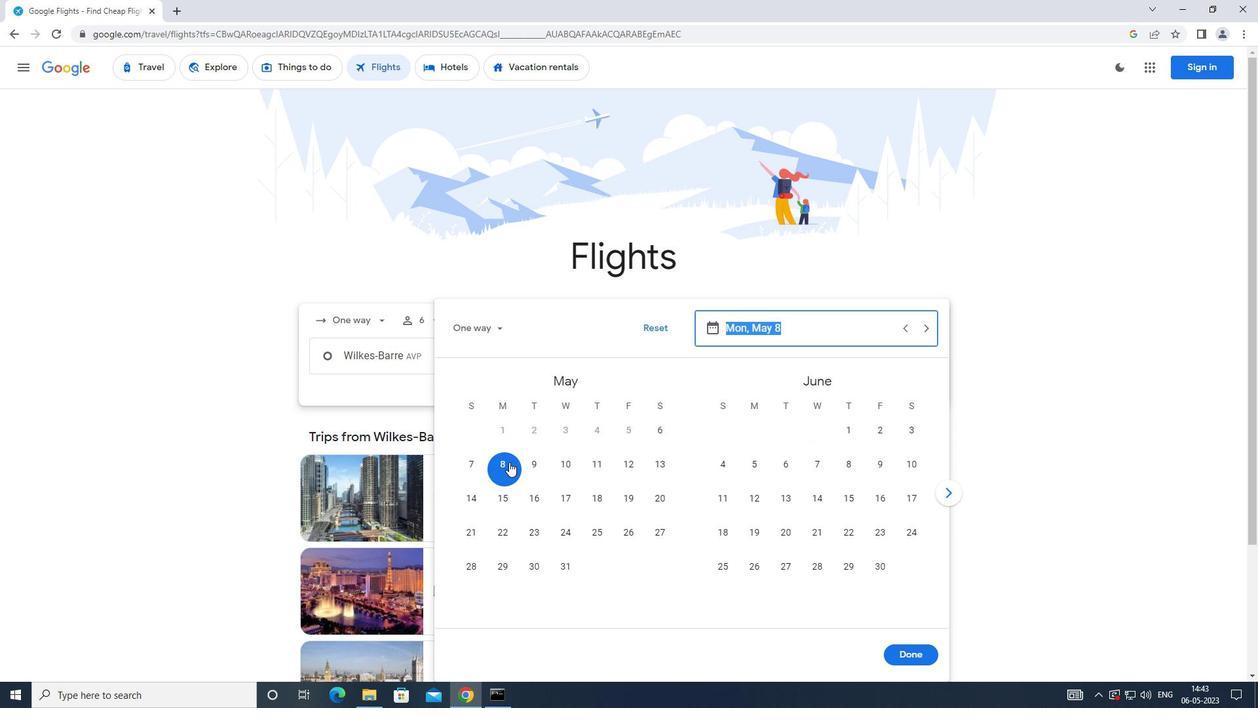 
Action: Mouse pressed left at (508, 462)
Screenshot: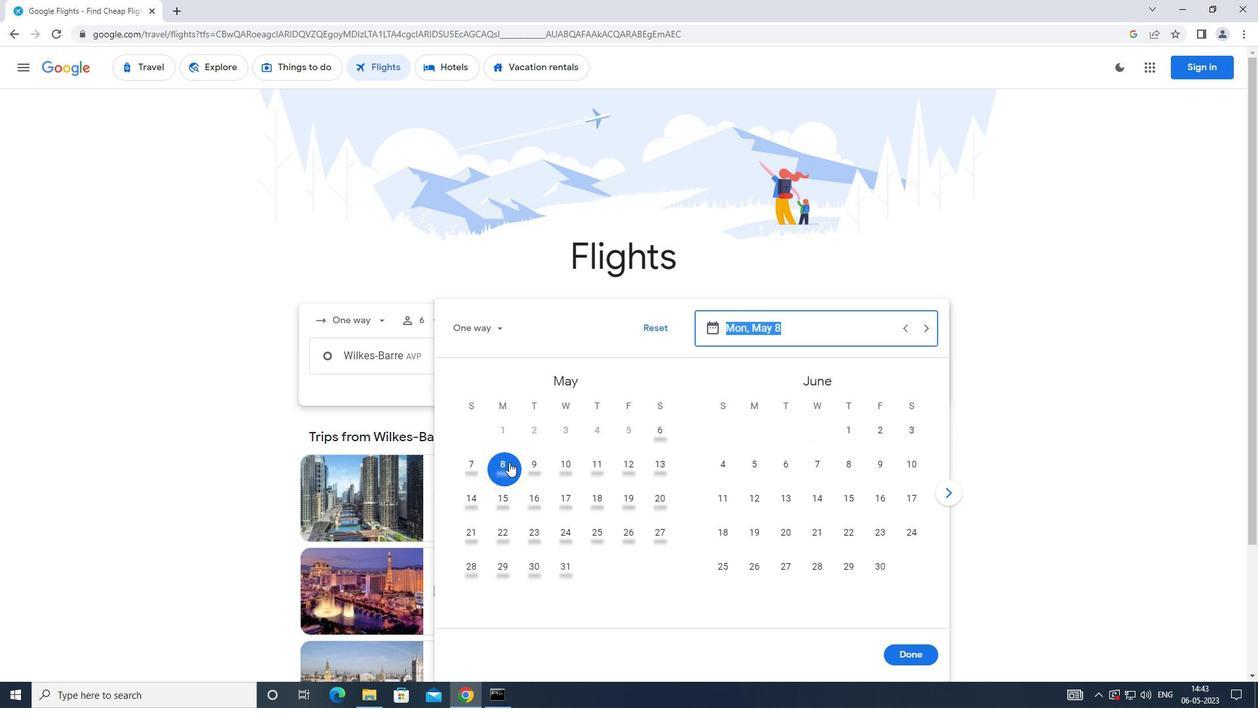 
Action: Mouse moved to (906, 656)
Screenshot: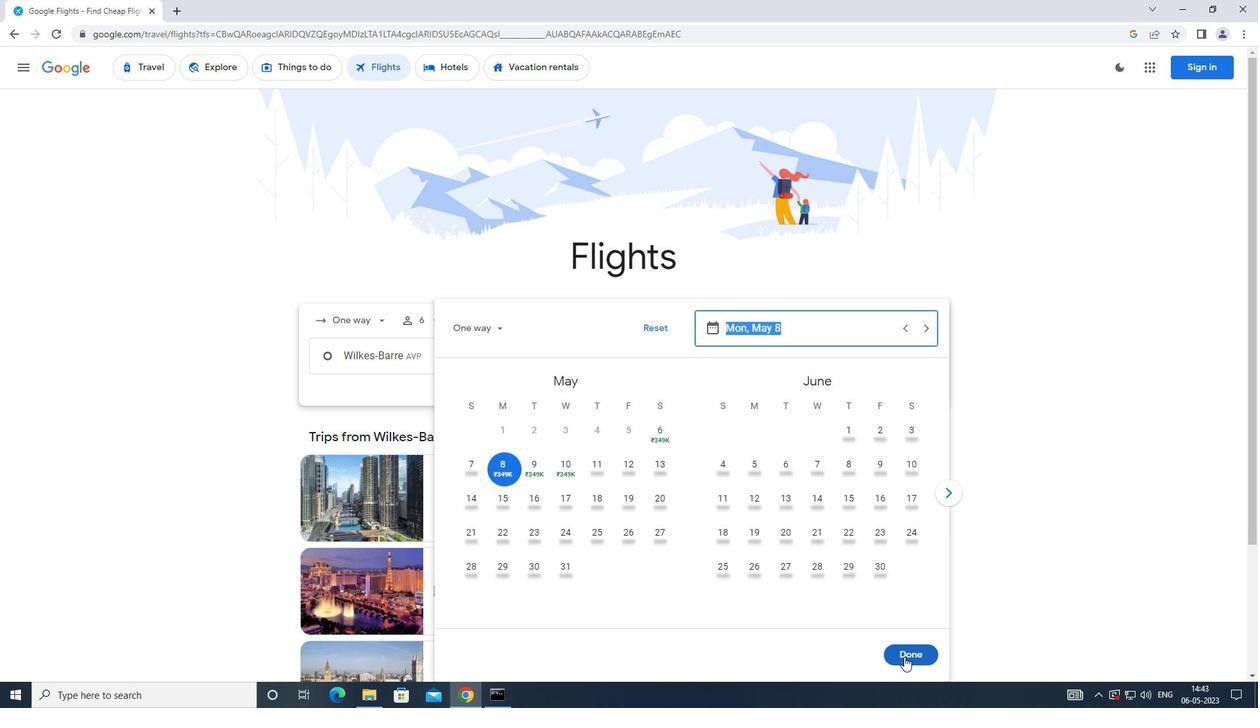 
Action: Mouse pressed left at (906, 656)
Screenshot: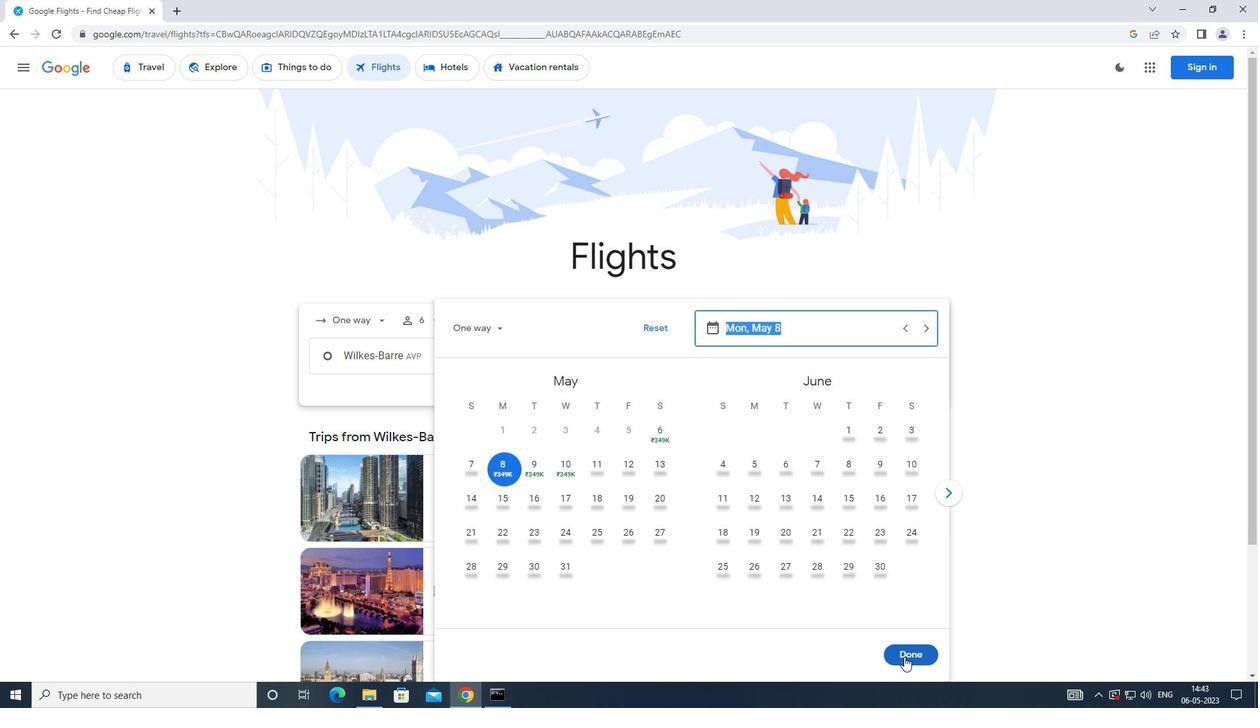
Action: Mouse moved to (626, 416)
Screenshot: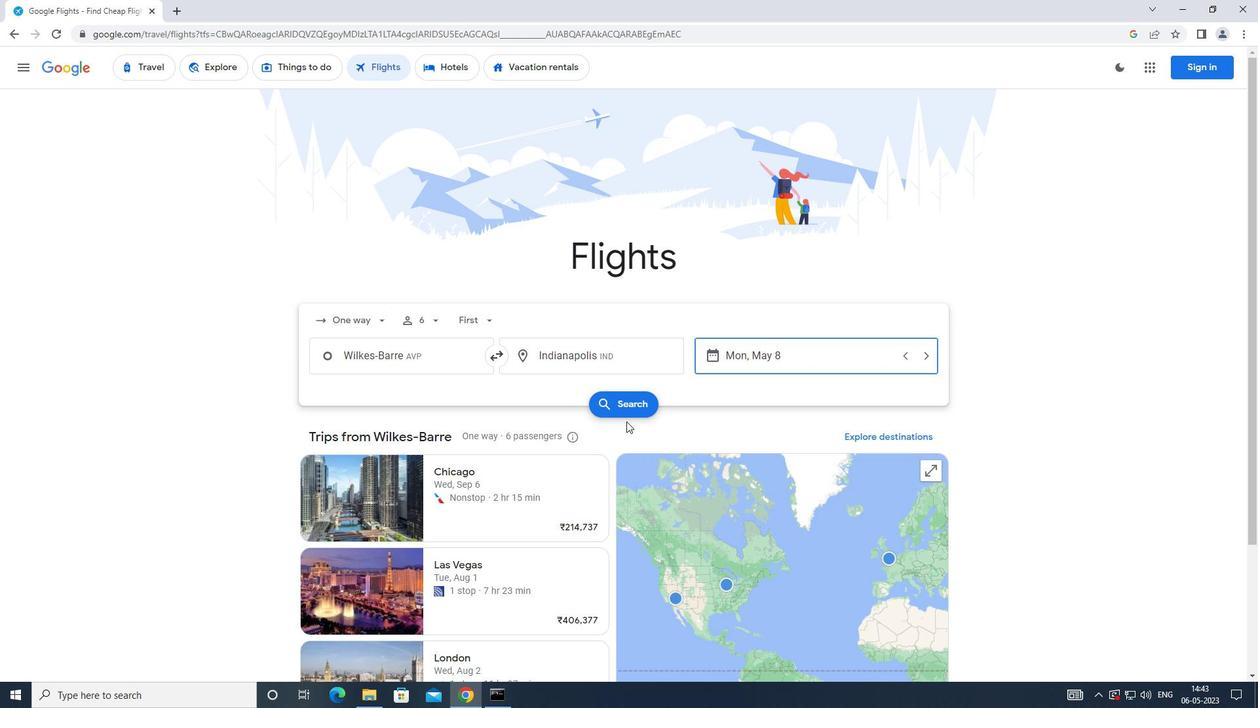 
Action: Mouse pressed left at (626, 416)
Screenshot: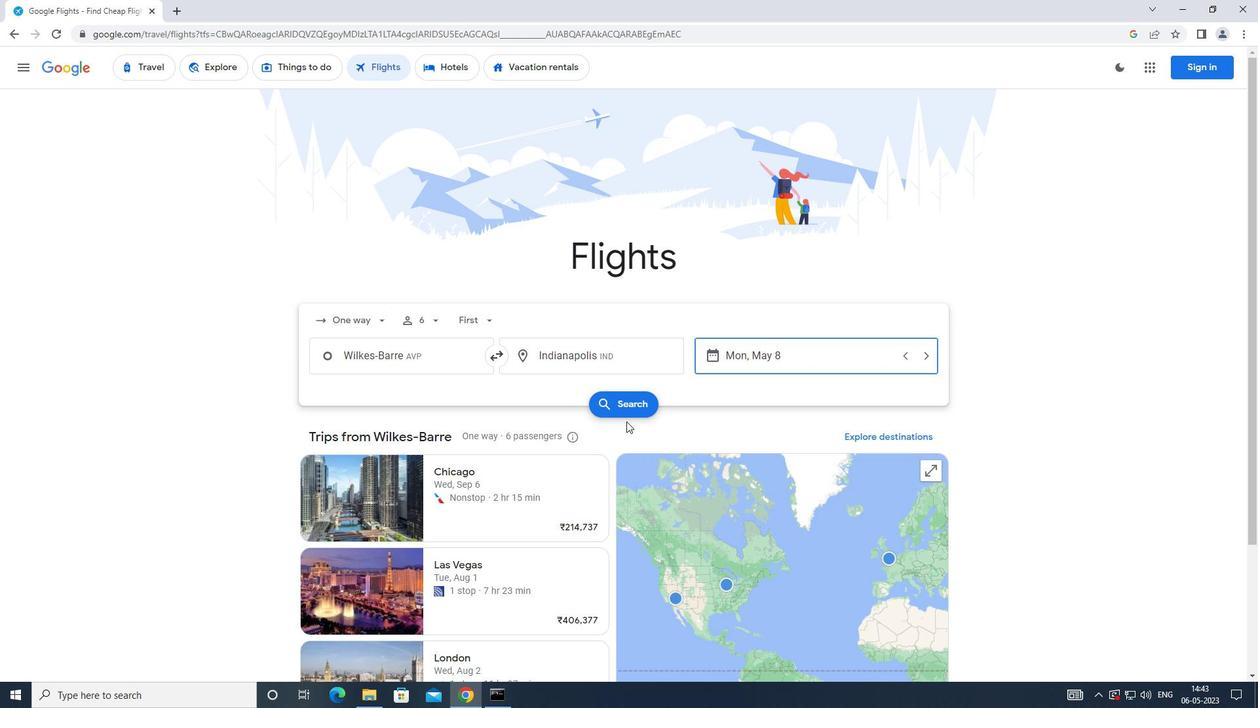 
Action: Mouse moved to (341, 187)
Screenshot: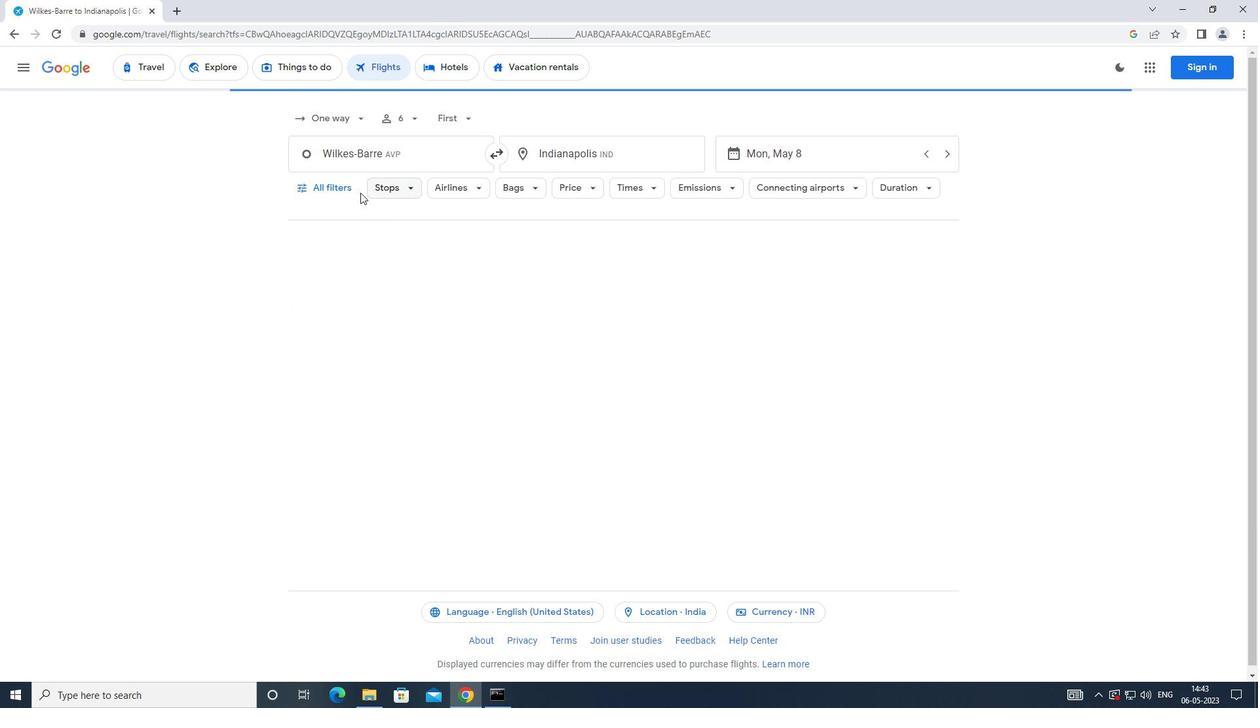 
Action: Mouse pressed left at (341, 187)
Screenshot: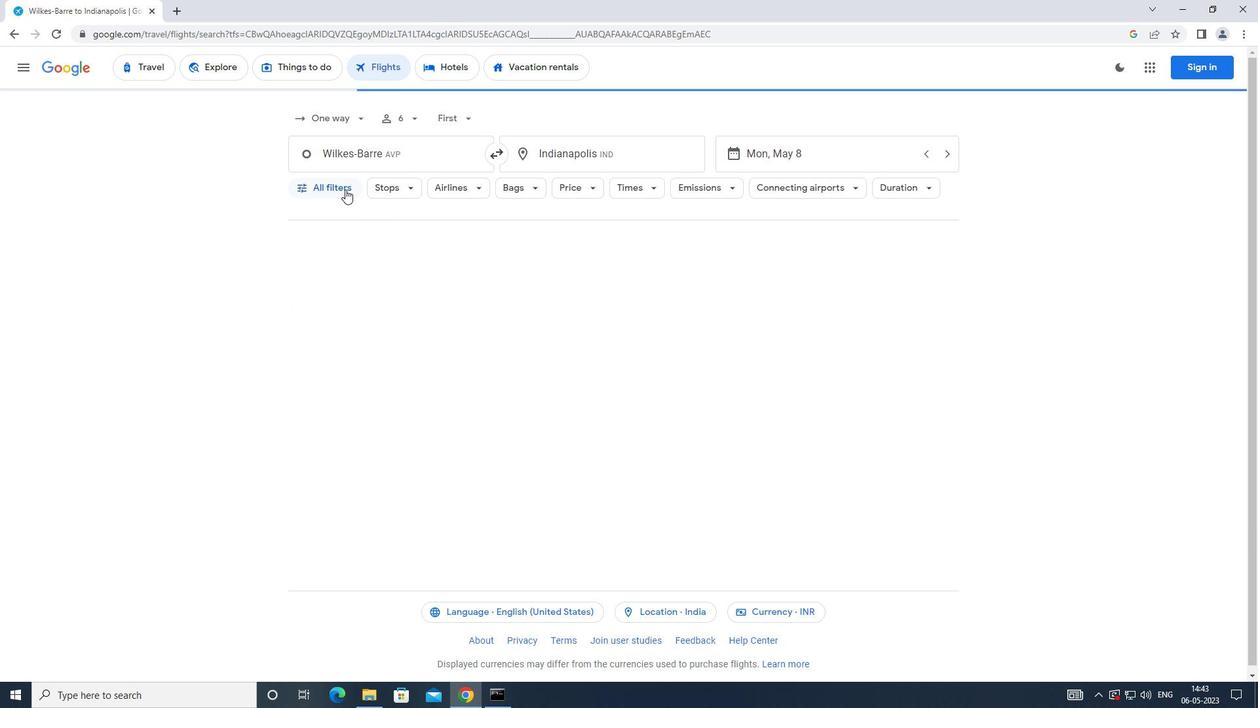 
Action: Mouse moved to (476, 472)
Screenshot: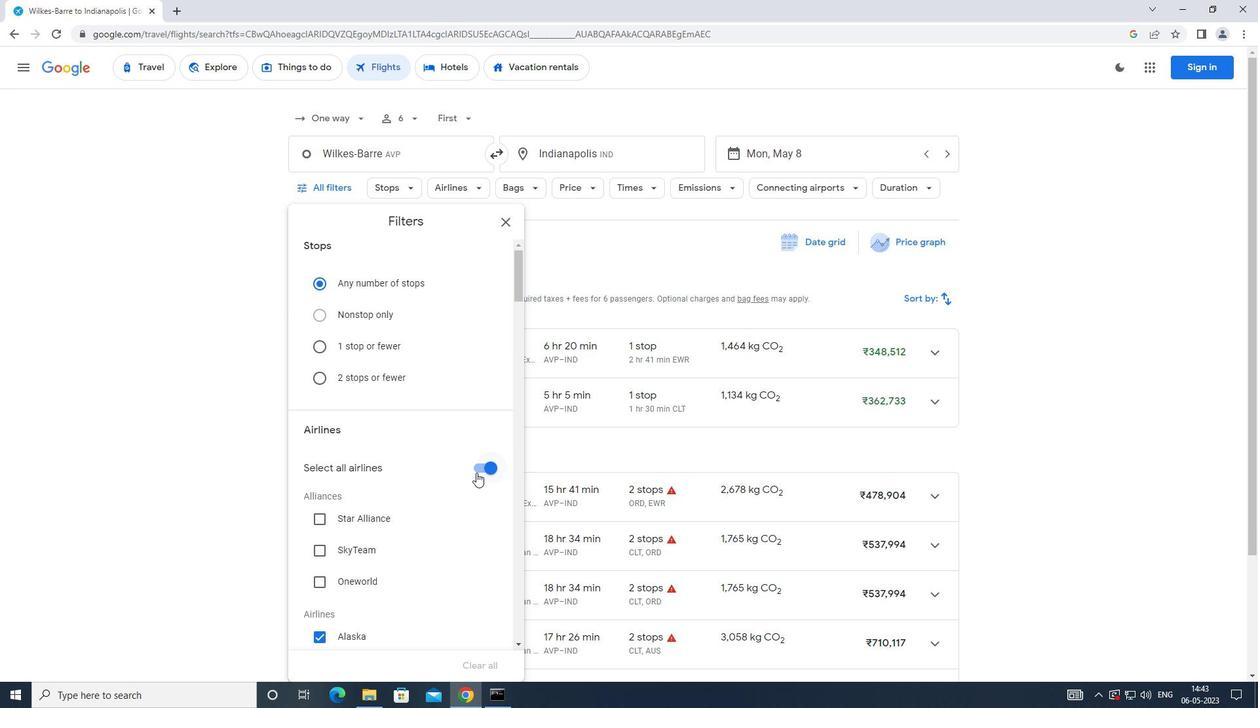 
Action: Mouse pressed left at (476, 472)
Screenshot: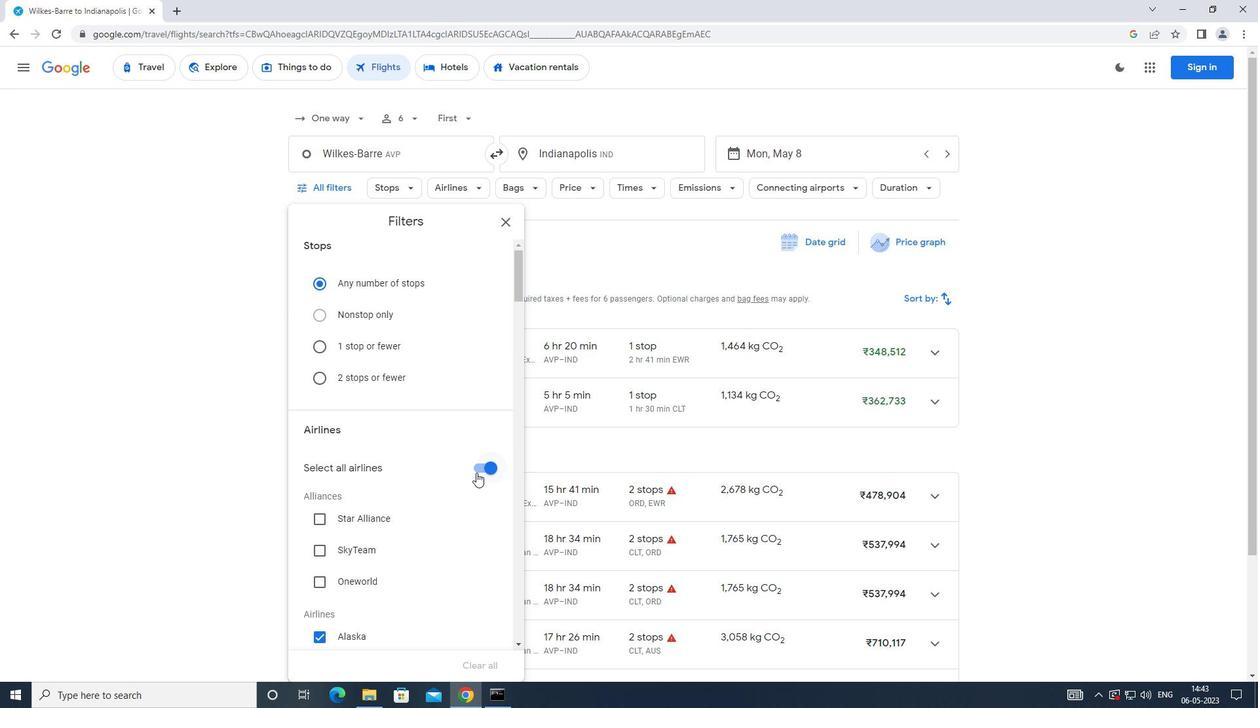 
Action: Mouse moved to (415, 428)
Screenshot: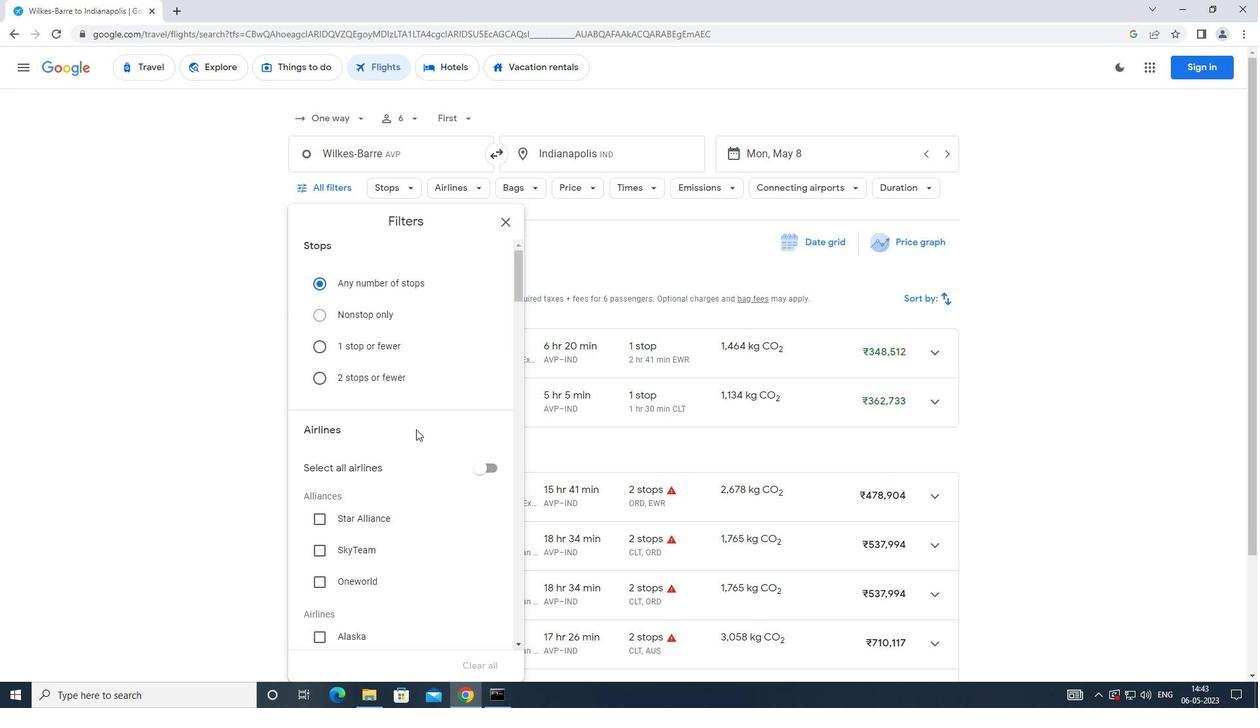 
Action: Mouse scrolled (415, 427) with delta (0, 0)
Screenshot: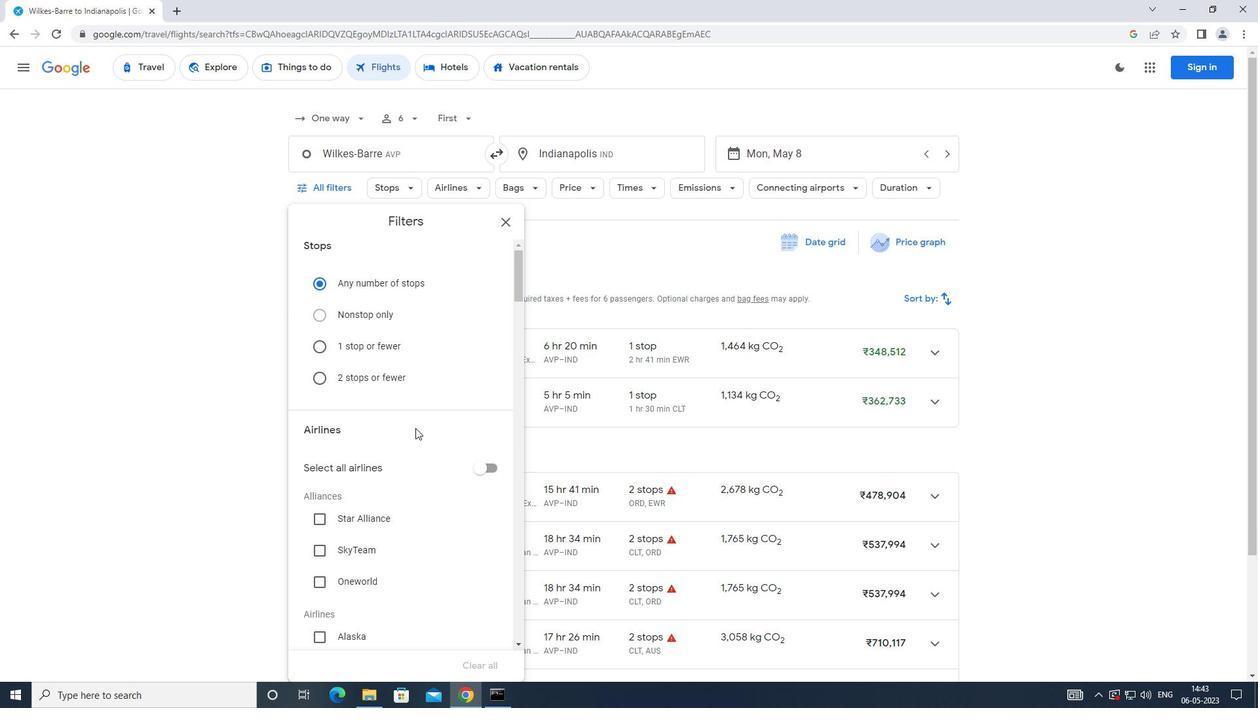 
Action: Mouse scrolled (415, 427) with delta (0, 0)
Screenshot: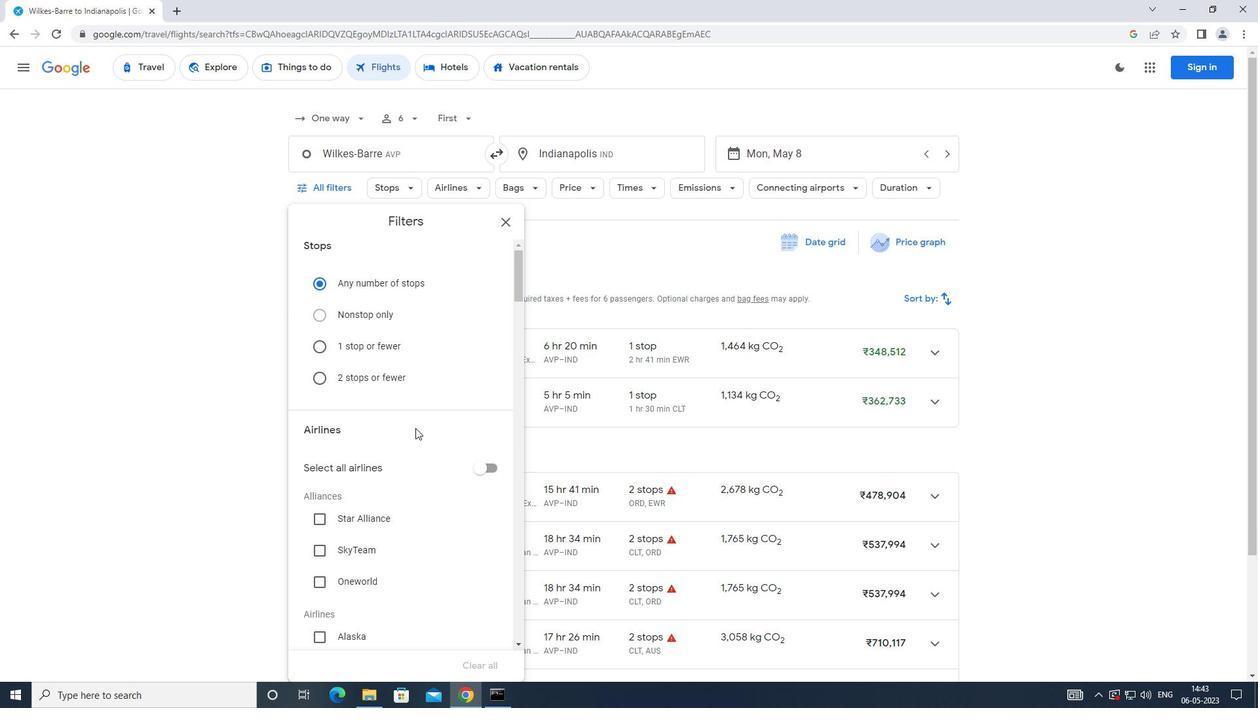 
Action: Mouse moved to (416, 424)
Screenshot: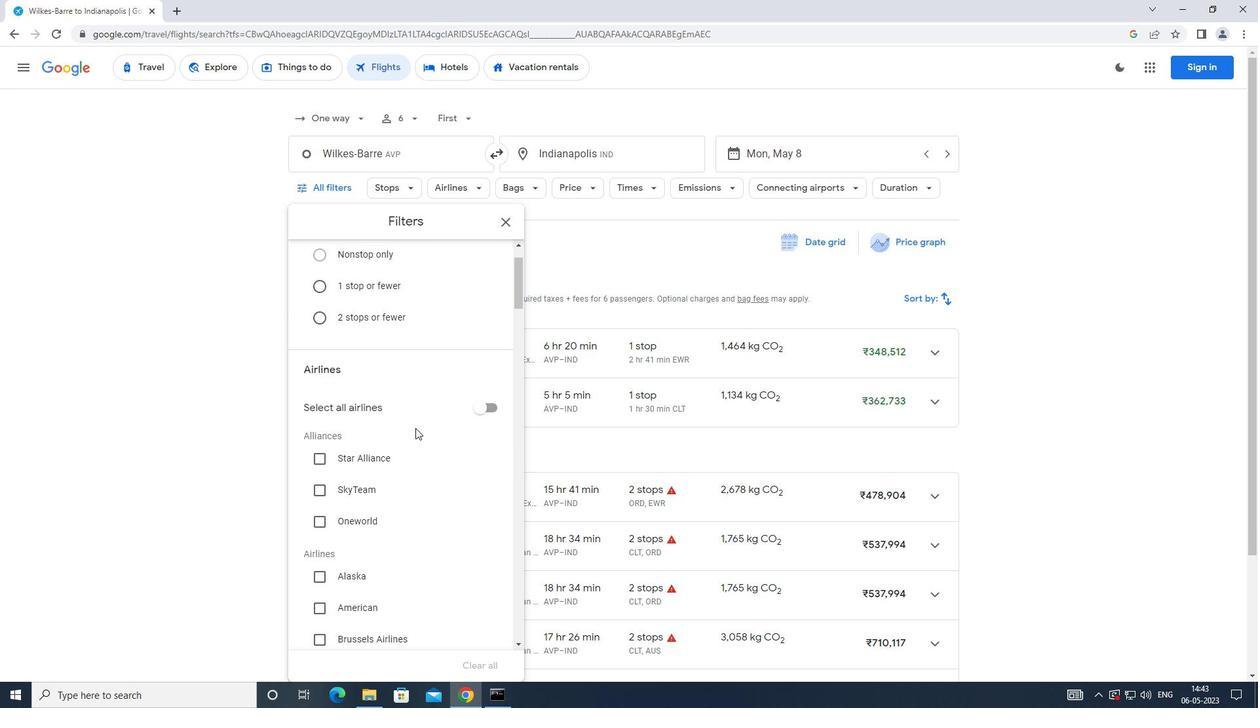 
Action: Mouse scrolled (416, 424) with delta (0, 0)
Screenshot: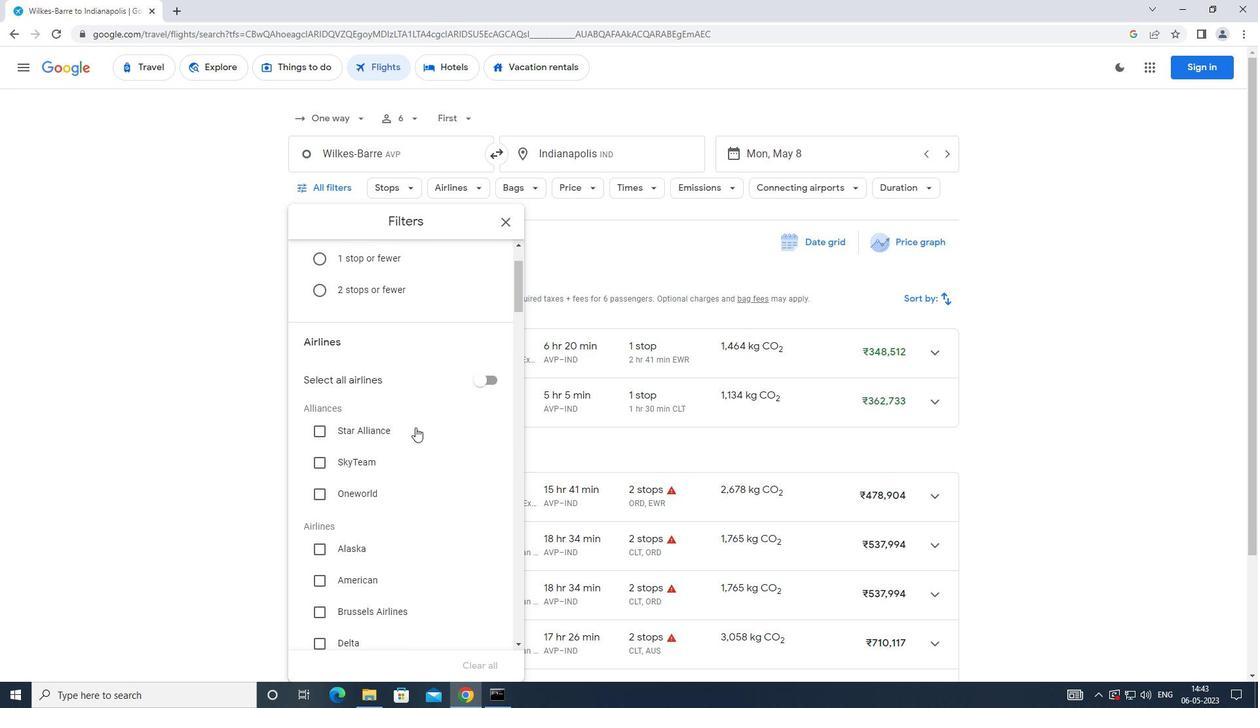 
Action: Mouse moved to (421, 417)
Screenshot: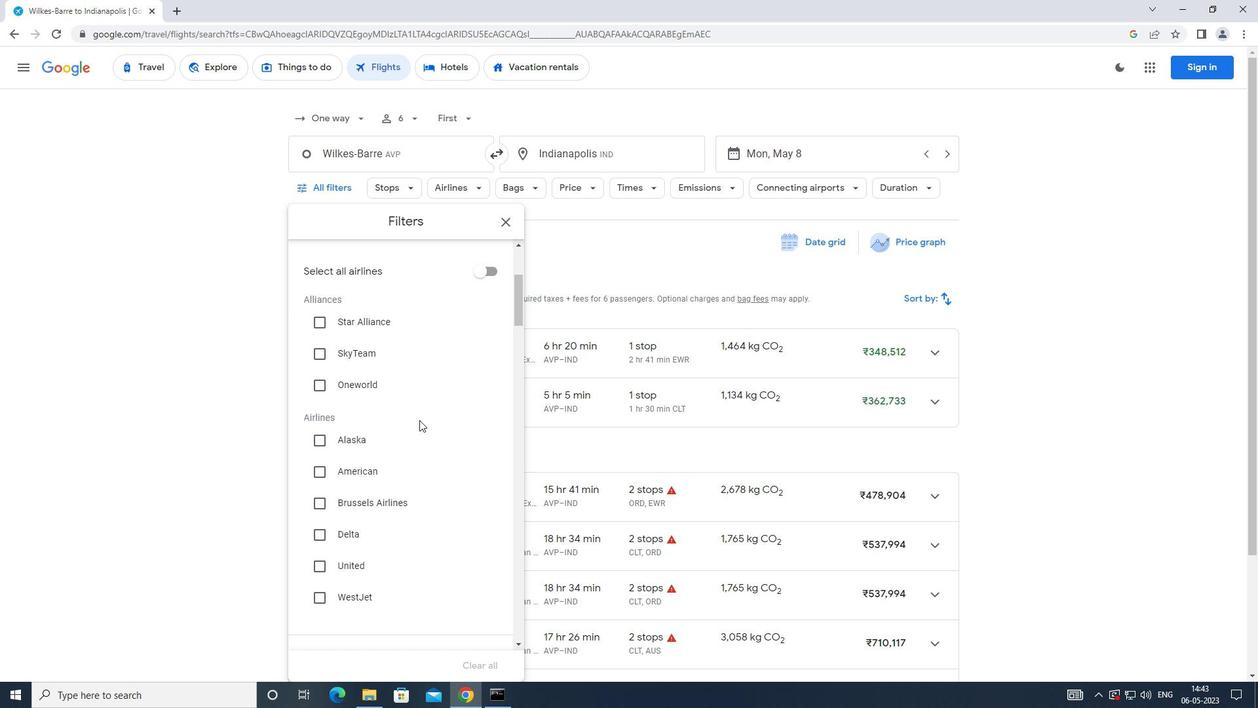 
Action: Mouse scrolled (421, 417) with delta (0, 0)
Screenshot: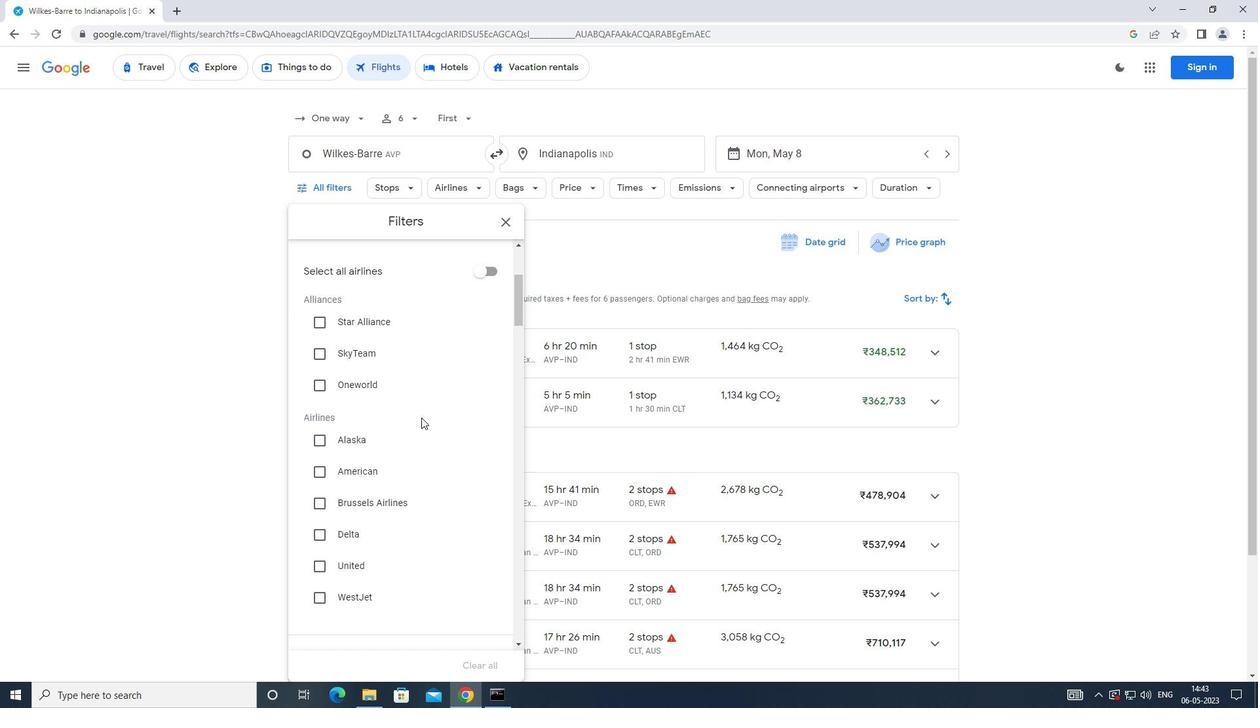 
Action: Mouse scrolled (421, 417) with delta (0, 0)
Screenshot: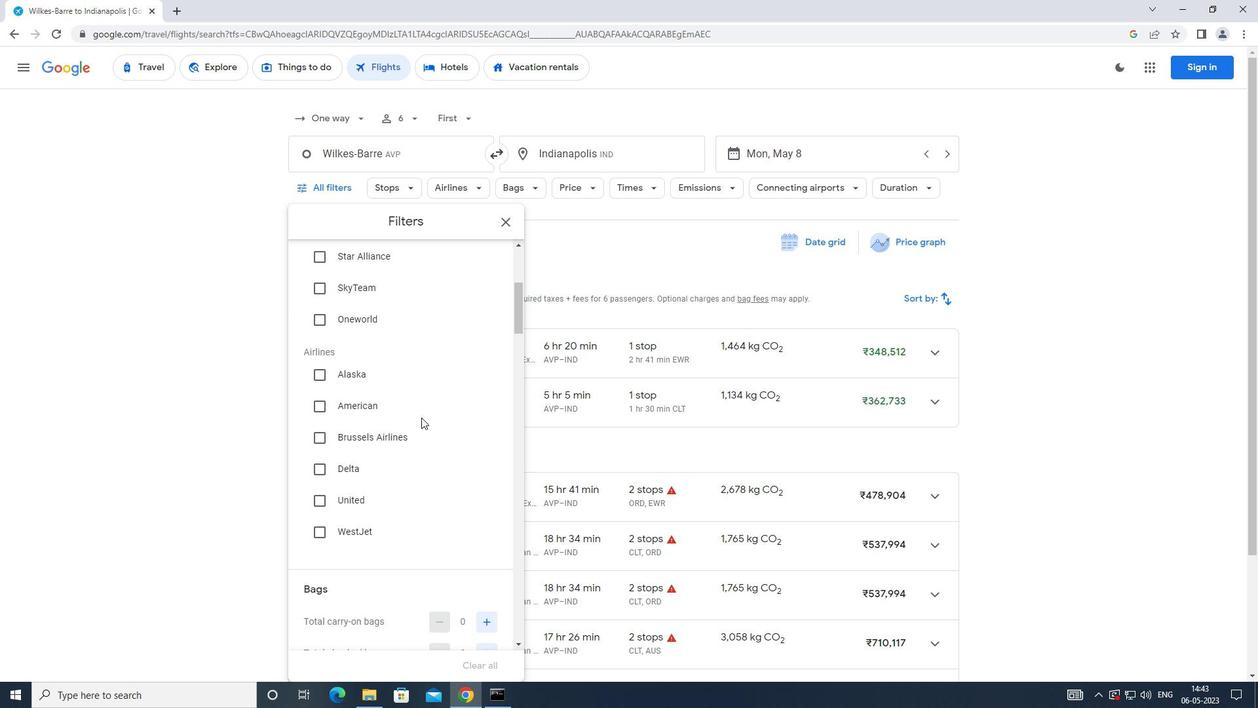
Action: Mouse scrolled (421, 417) with delta (0, 0)
Screenshot: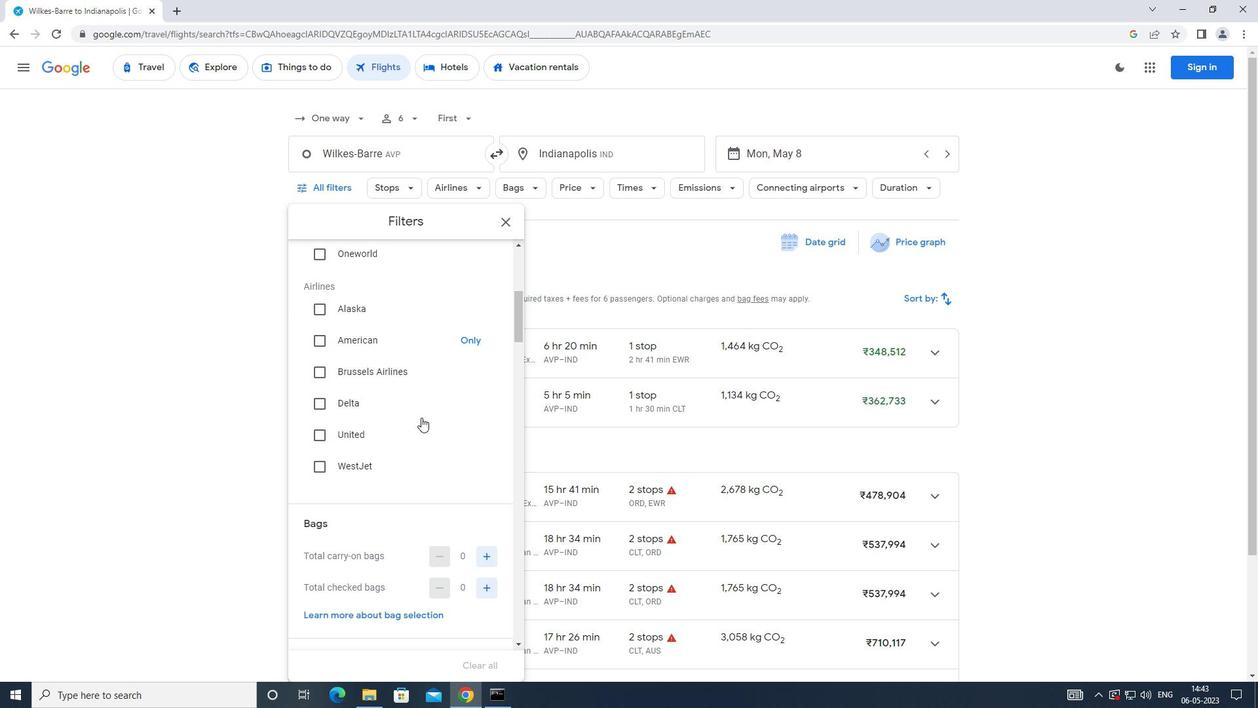
Action: Mouse moved to (425, 411)
Screenshot: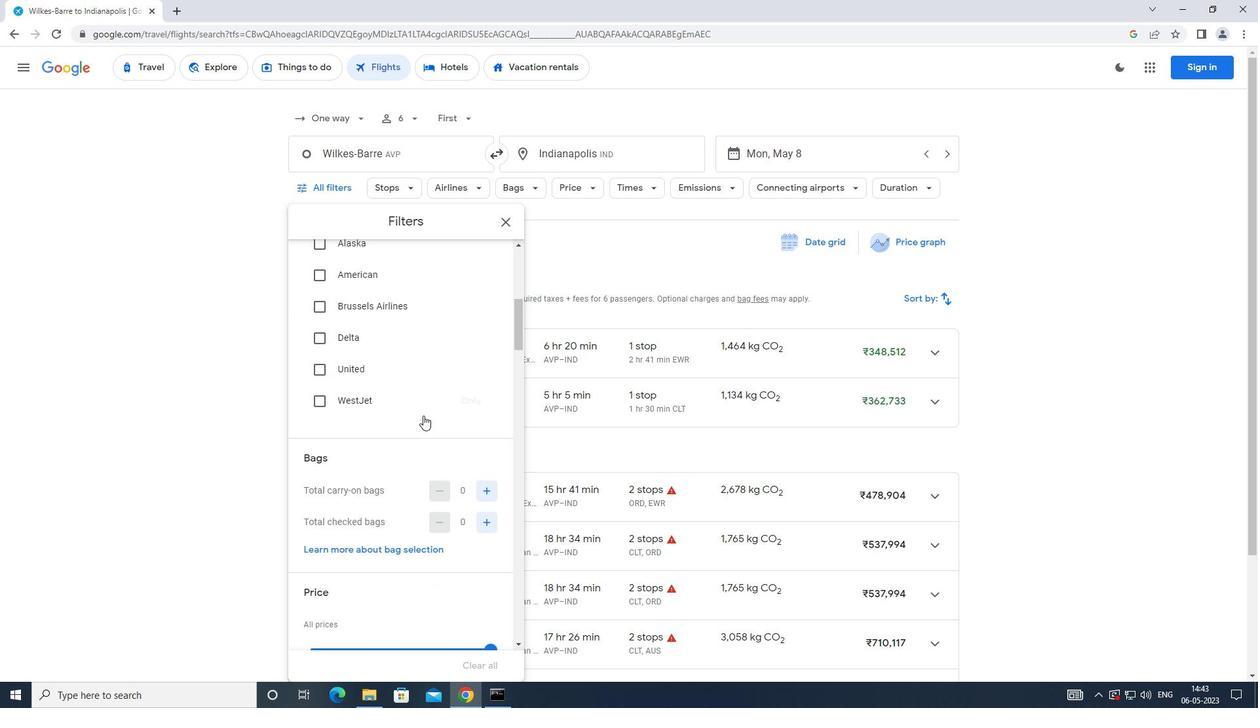 
Action: Mouse scrolled (425, 411) with delta (0, 0)
Screenshot: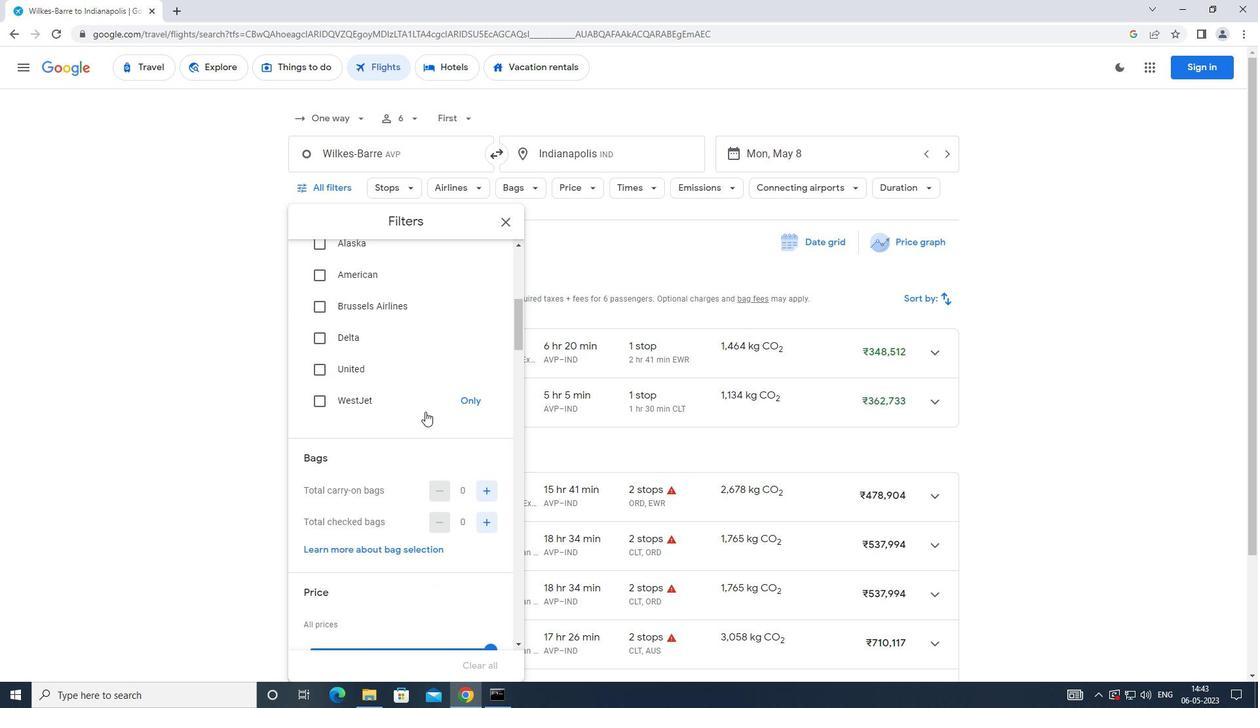 
Action: Mouse scrolled (425, 411) with delta (0, 0)
Screenshot: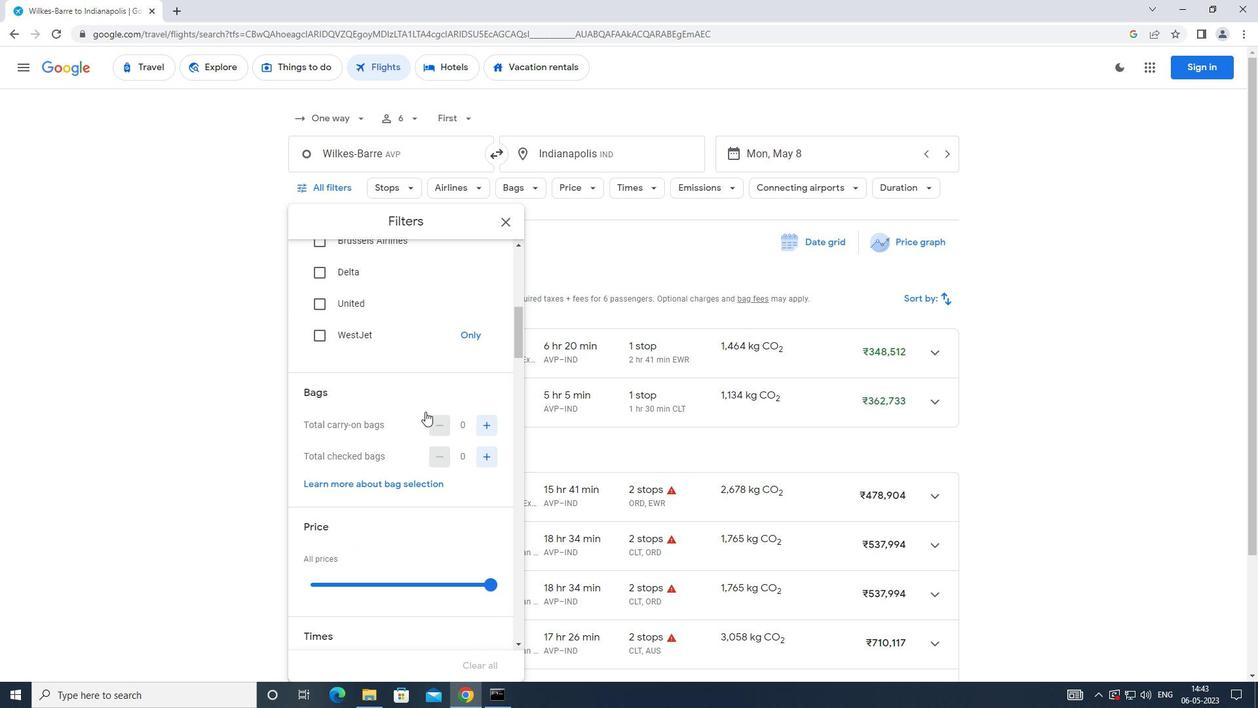 
Action: Mouse moved to (484, 397)
Screenshot: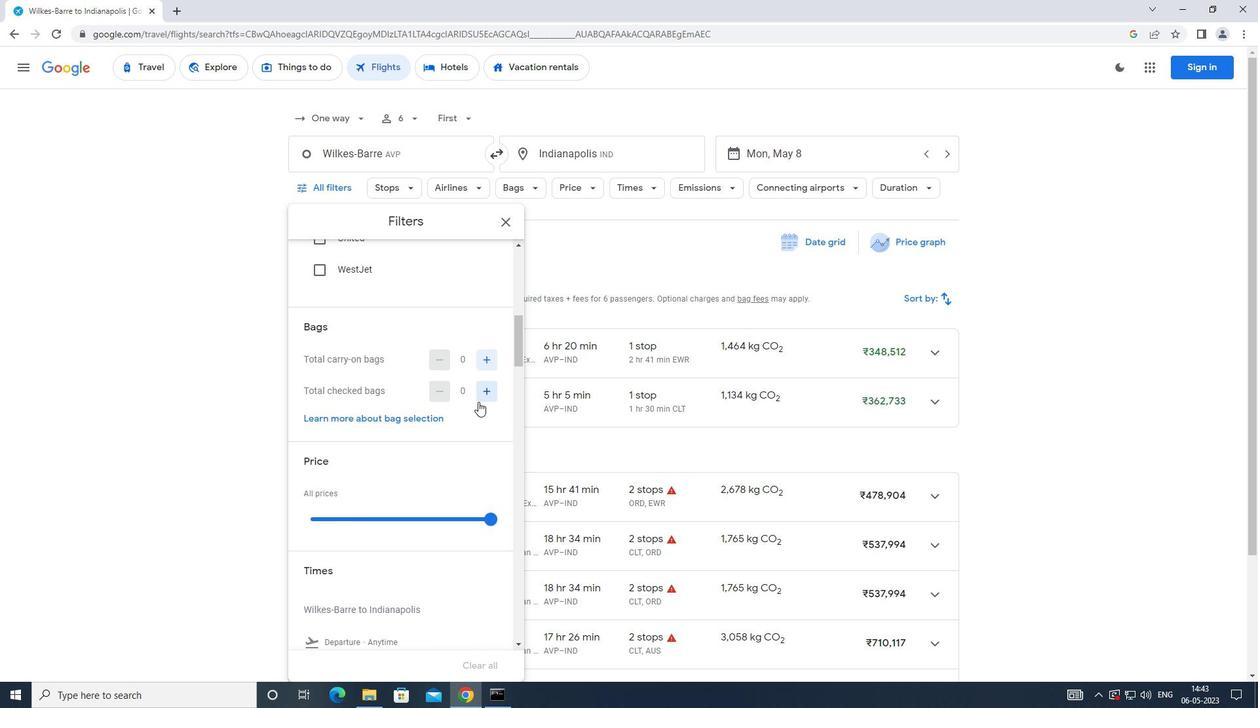 
Action: Mouse pressed left at (484, 397)
Screenshot: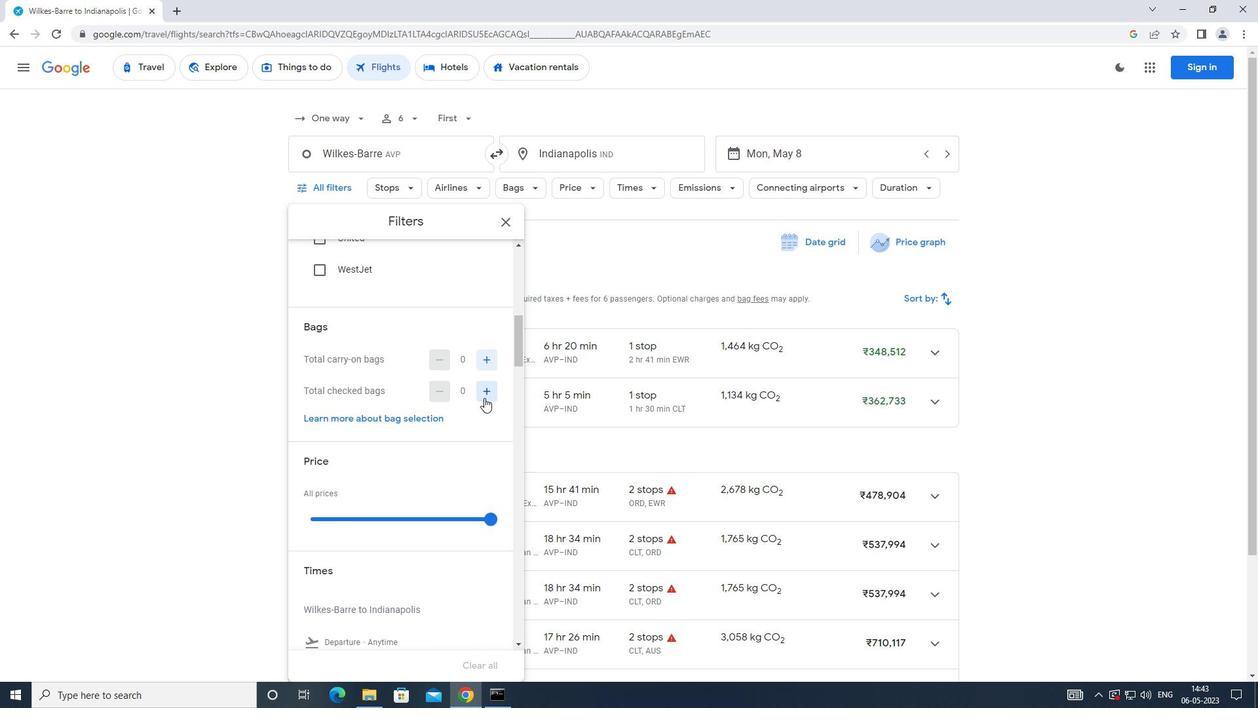 
Action: Mouse moved to (419, 407)
Screenshot: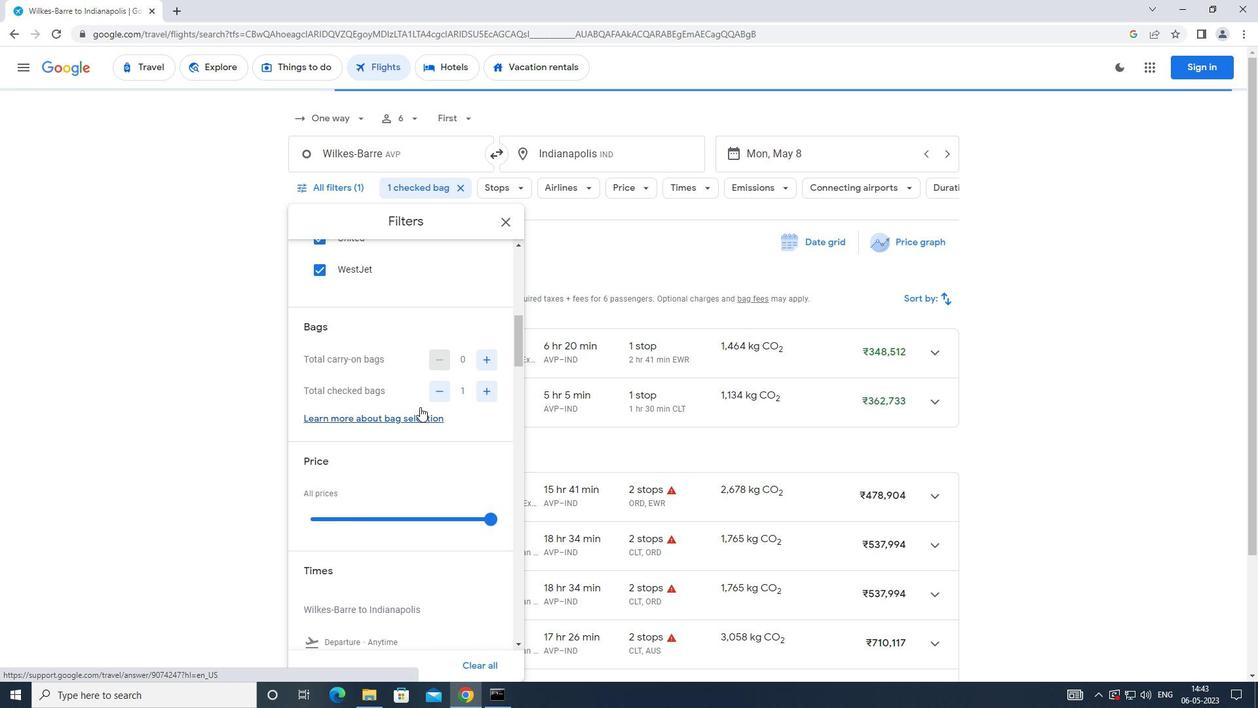 
Action: Mouse scrolled (419, 406) with delta (0, 0)
Screenshot: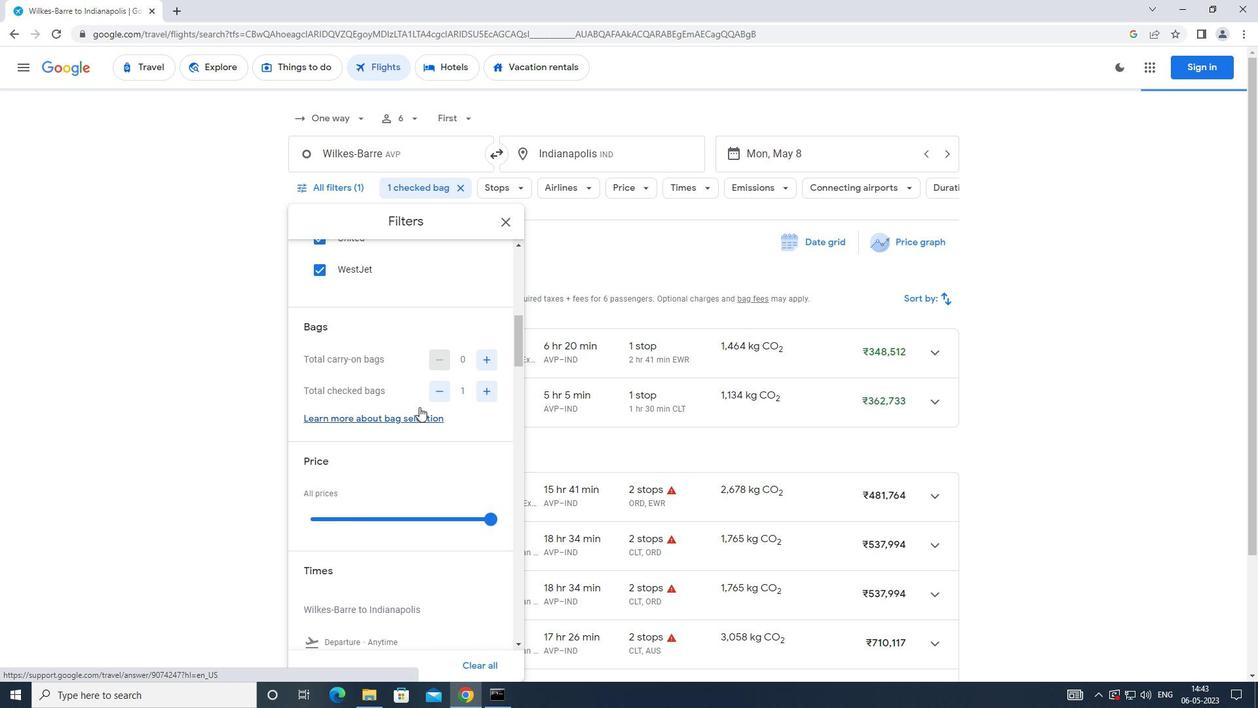 
Action: Mouse scrolled (419, 406) with delta (0, 0)
Screenshot: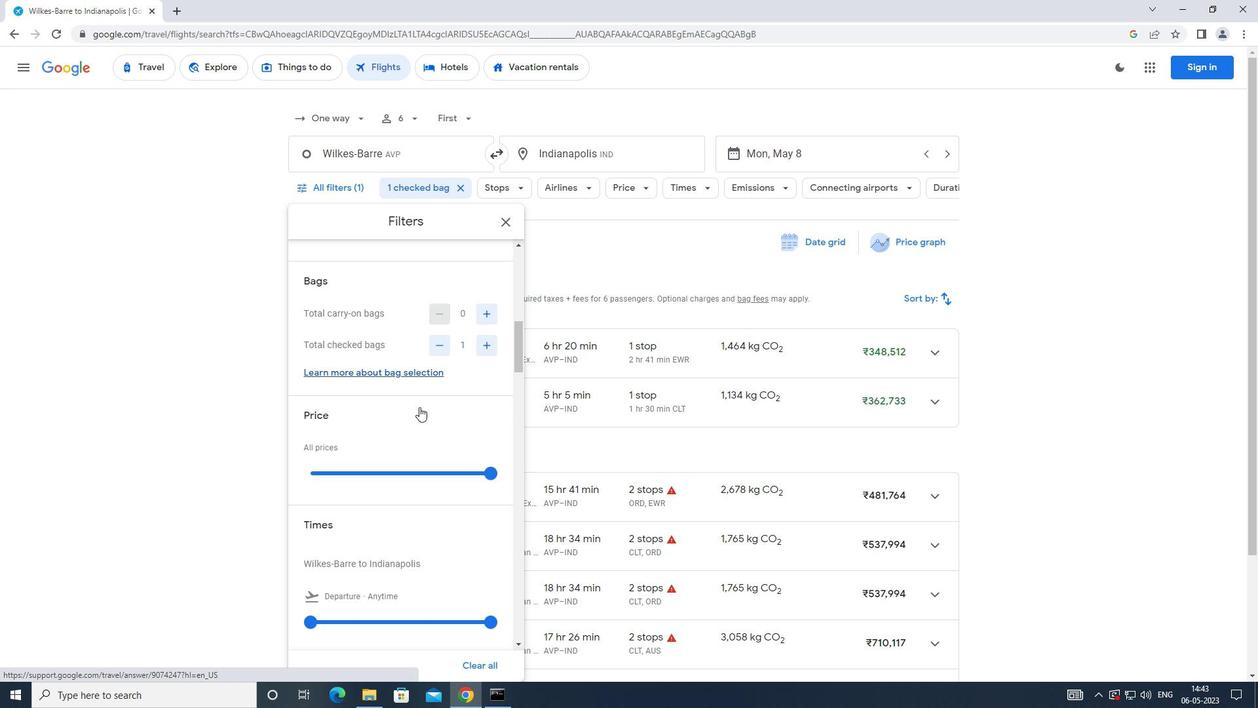 
Action: Mouse moved to (489, 386)
Screenshot: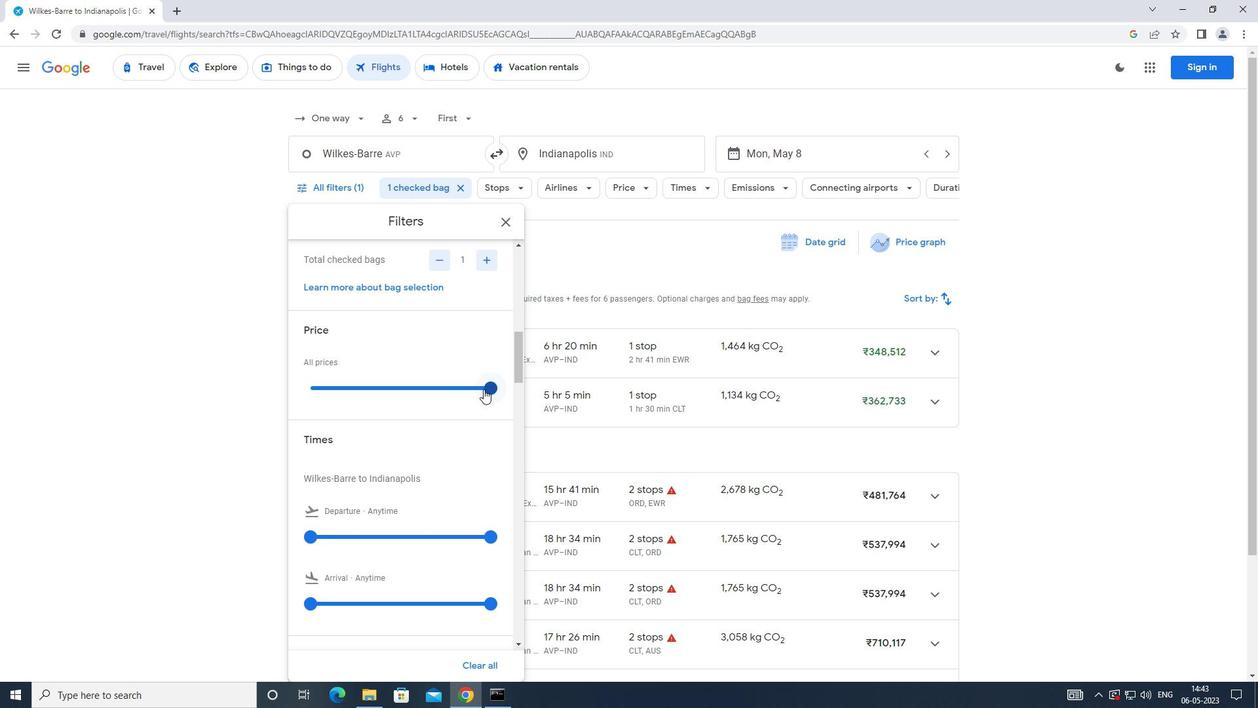 
Action: Mouse pressed left at (489, 386)
Screenshot: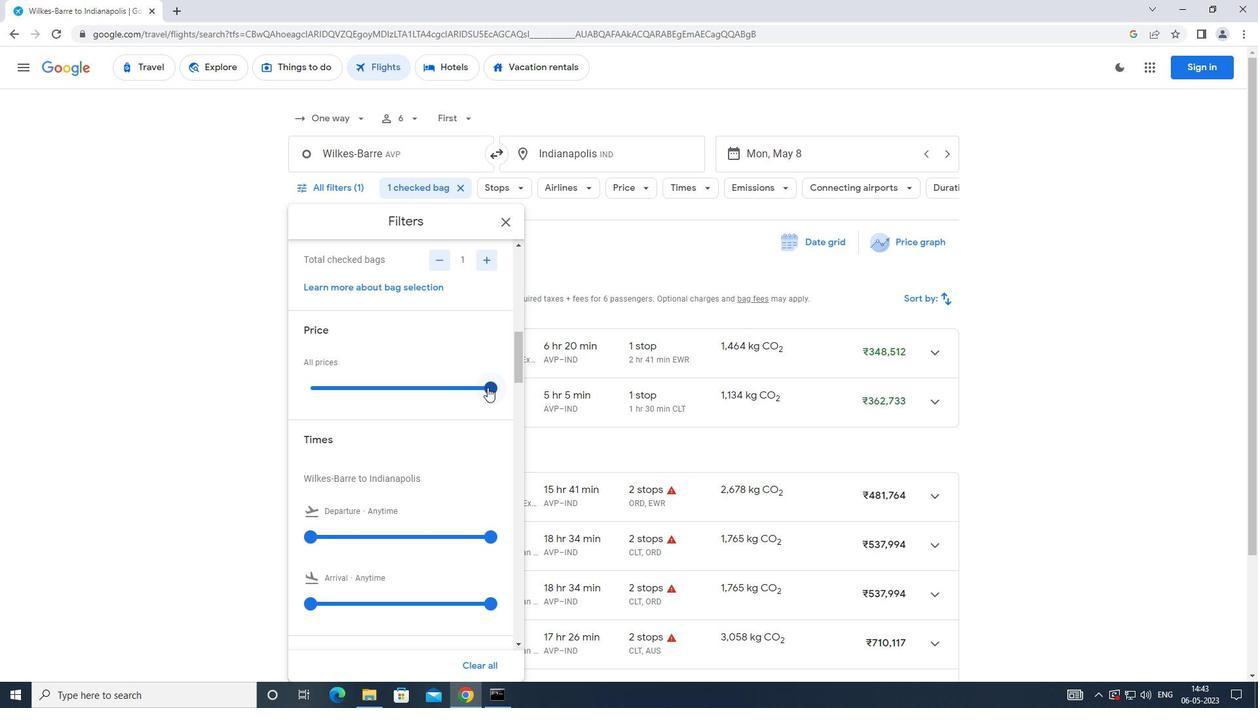 
Action: Mouse moved to (381, 392)
Screenshot: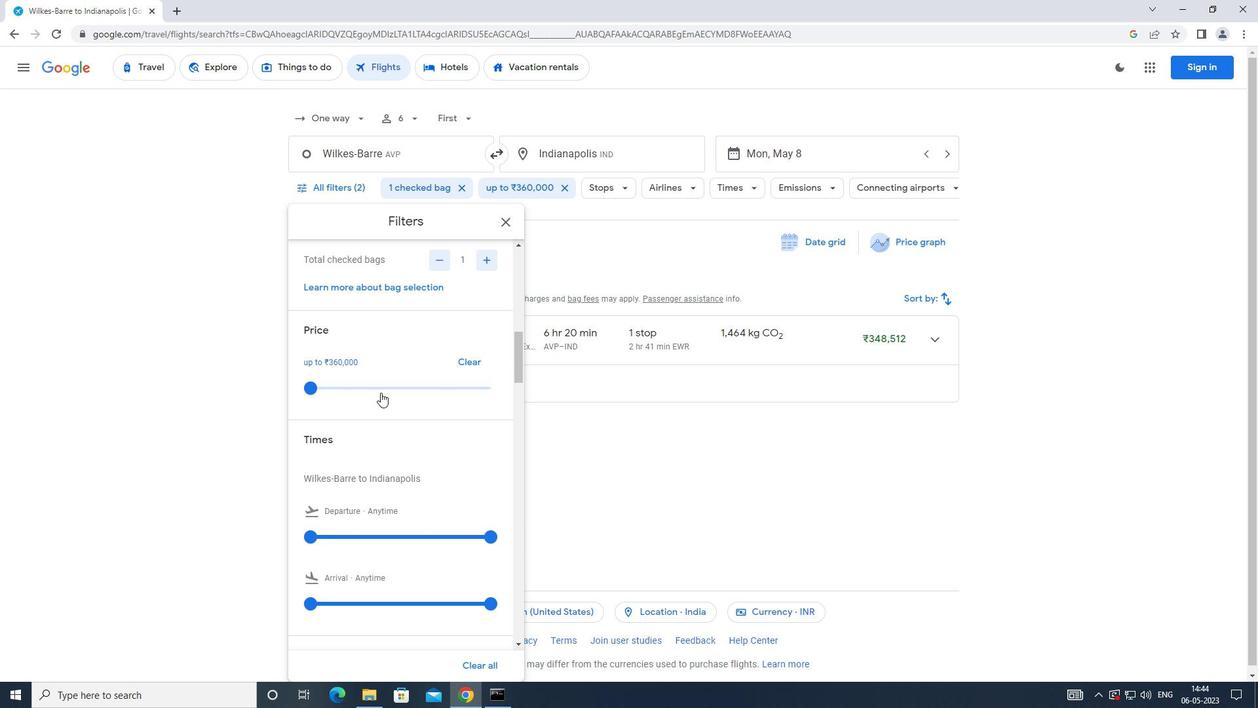 
Action: Mouse scrolled (381, 391) with delta (0, 0)
Screenshot: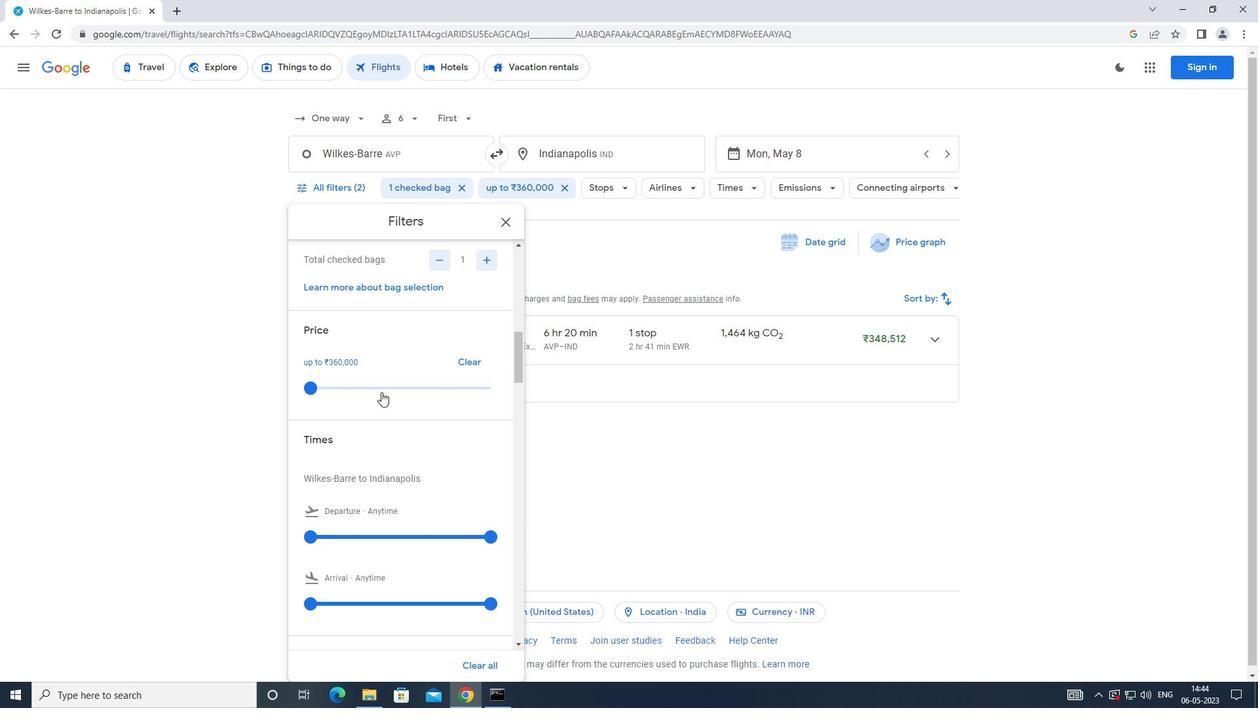 
Action: Mouse scrolled (381, 391) with delta (0, 0)
Screenshot: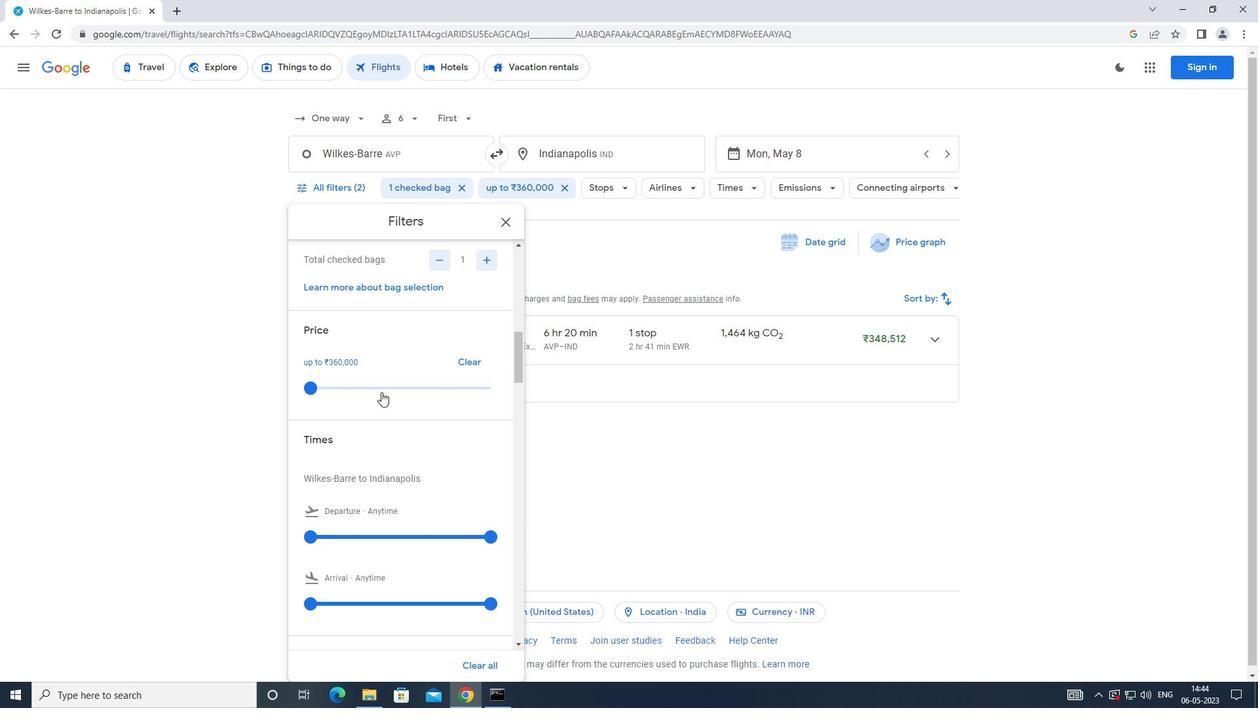 
Action: Mouse scrolled (381, 391) with delta (0, 0)
Screenshot: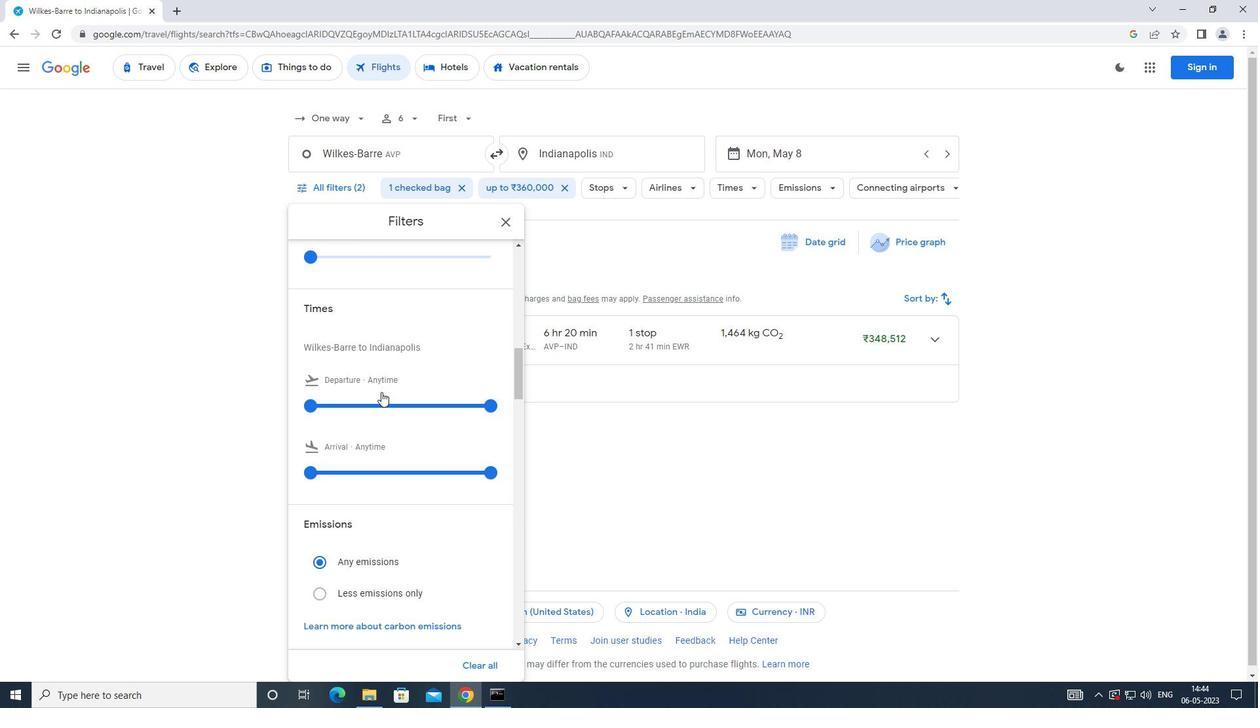 
Action: Mouse scrolled (381, 391) with delta (0, 0)
Screenshot: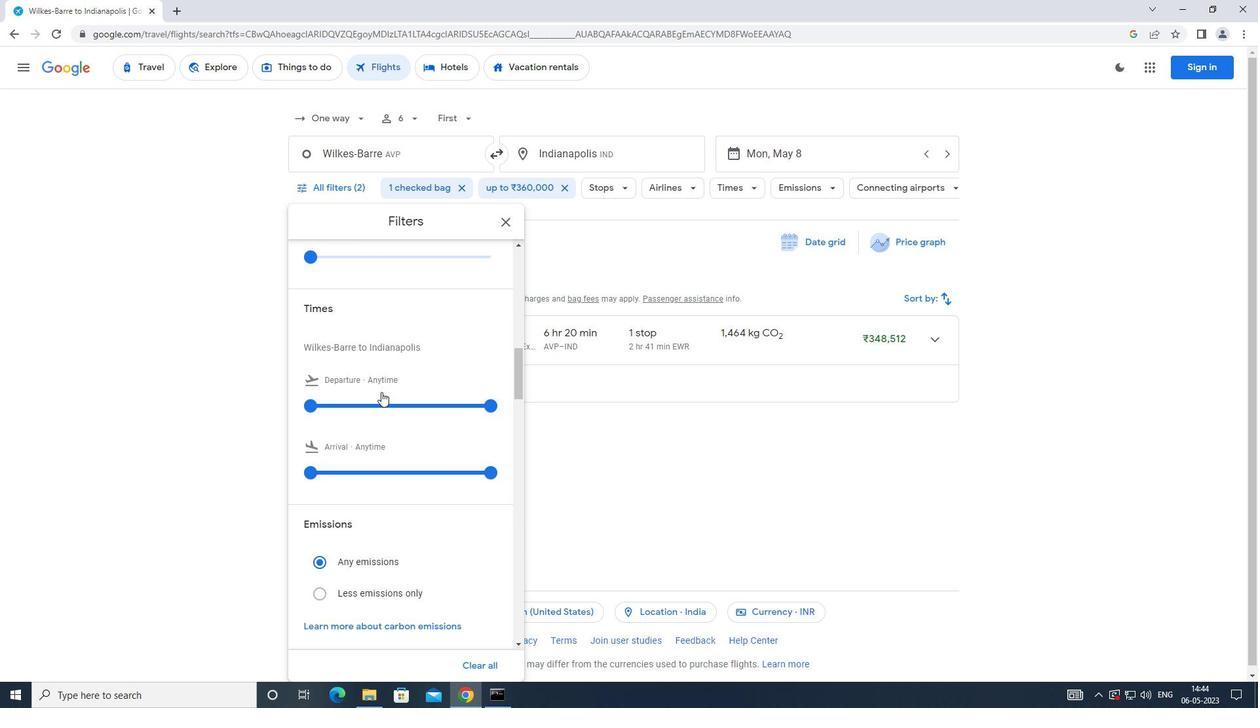 
Action: Mouse moved to (314, 281)
Screenshot: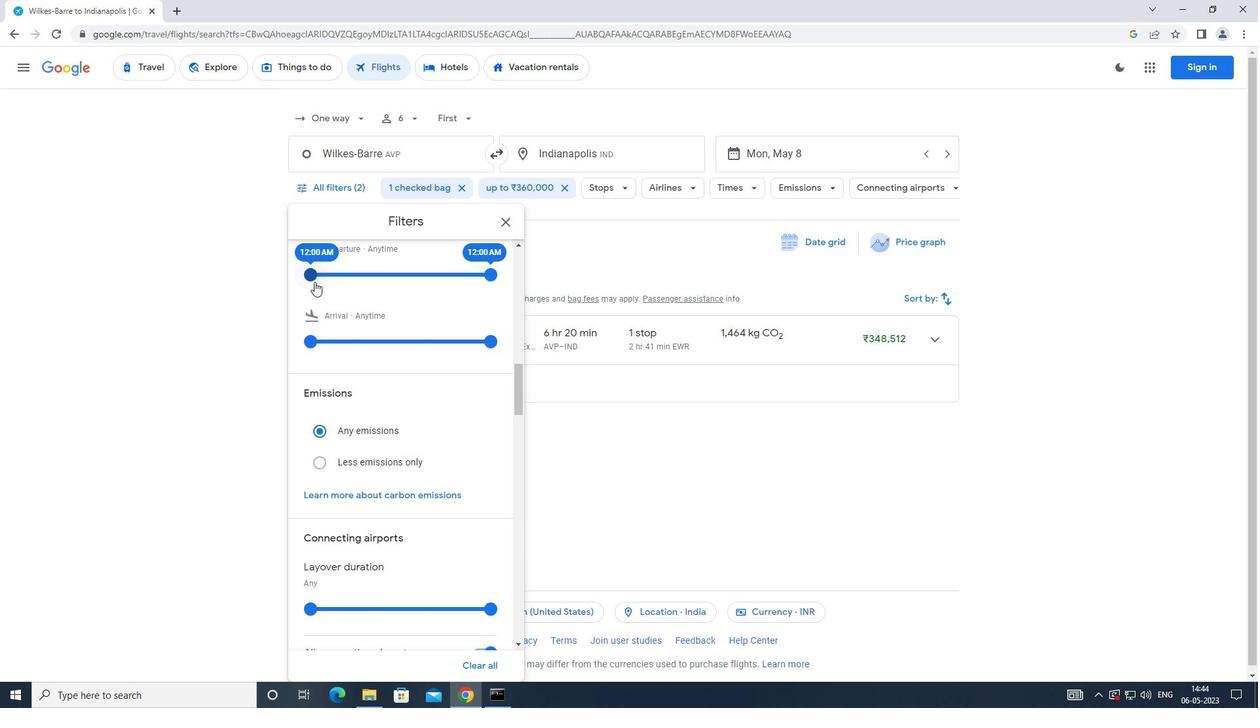 
Action: Mouse pressed left at (314, 281)
Screenshot: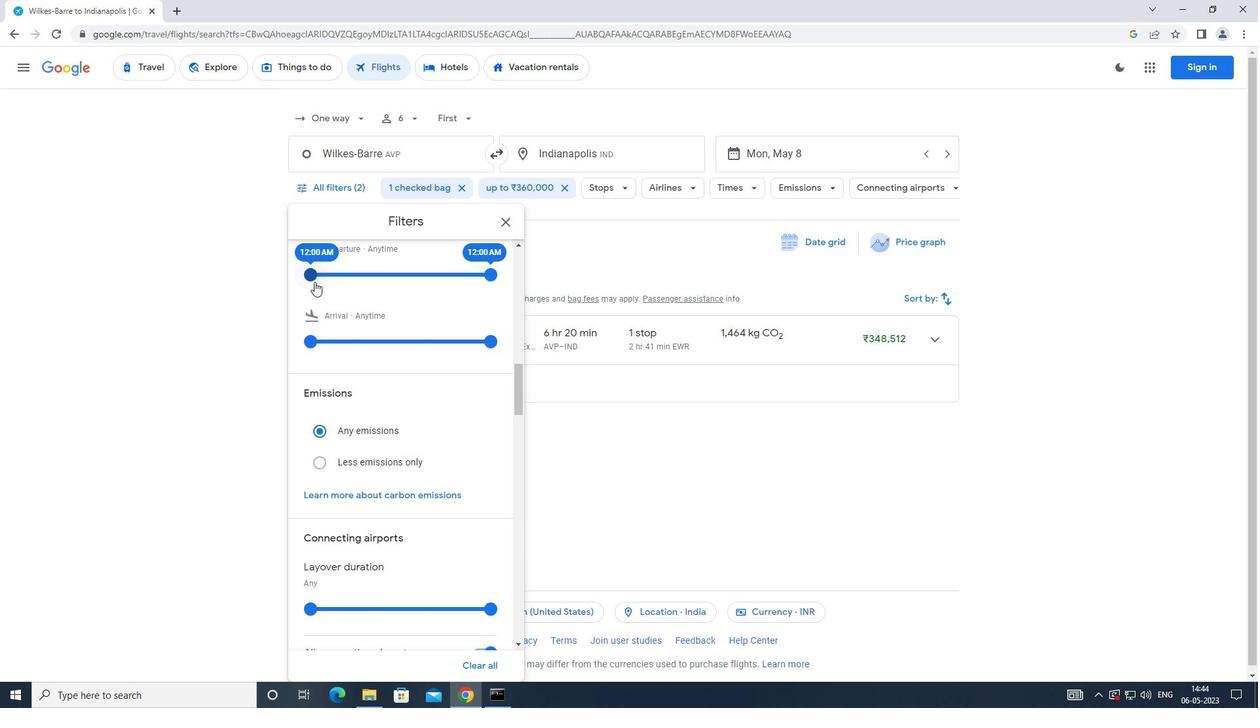 
Action: Mouse moved to (486, 274)
Screenshot: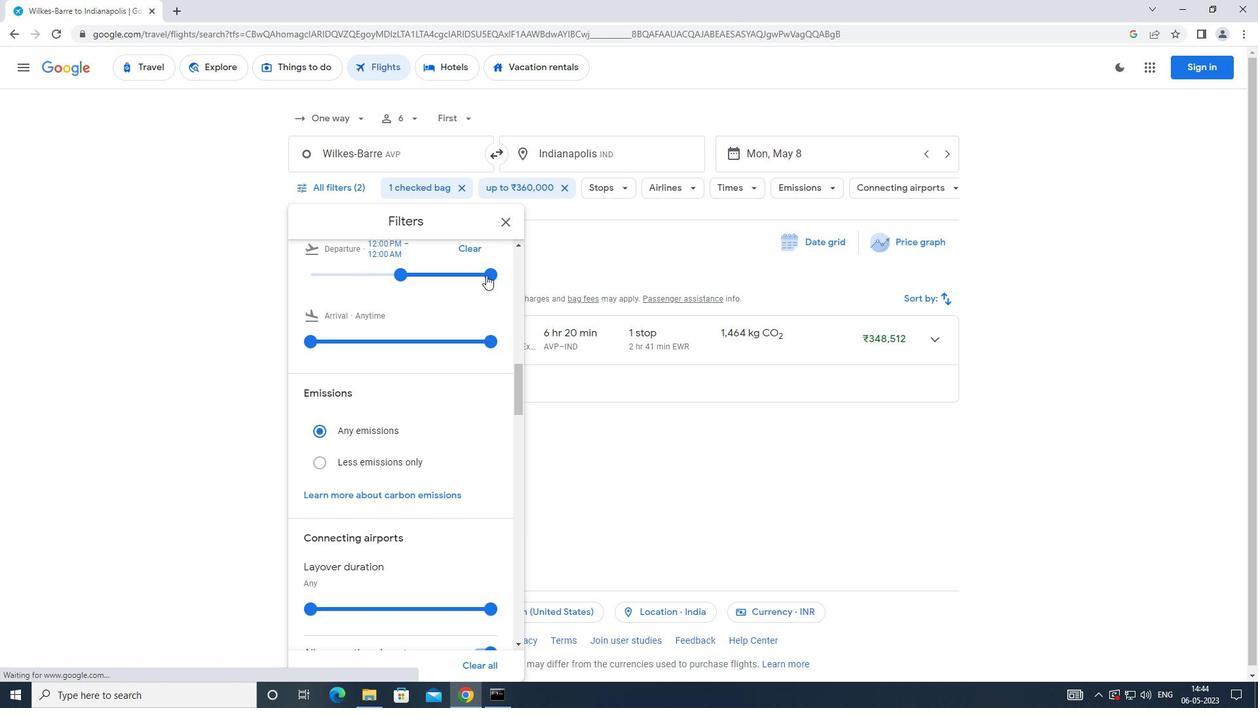 
Action: Mouse pressed left at (486, 274)
Screenshot: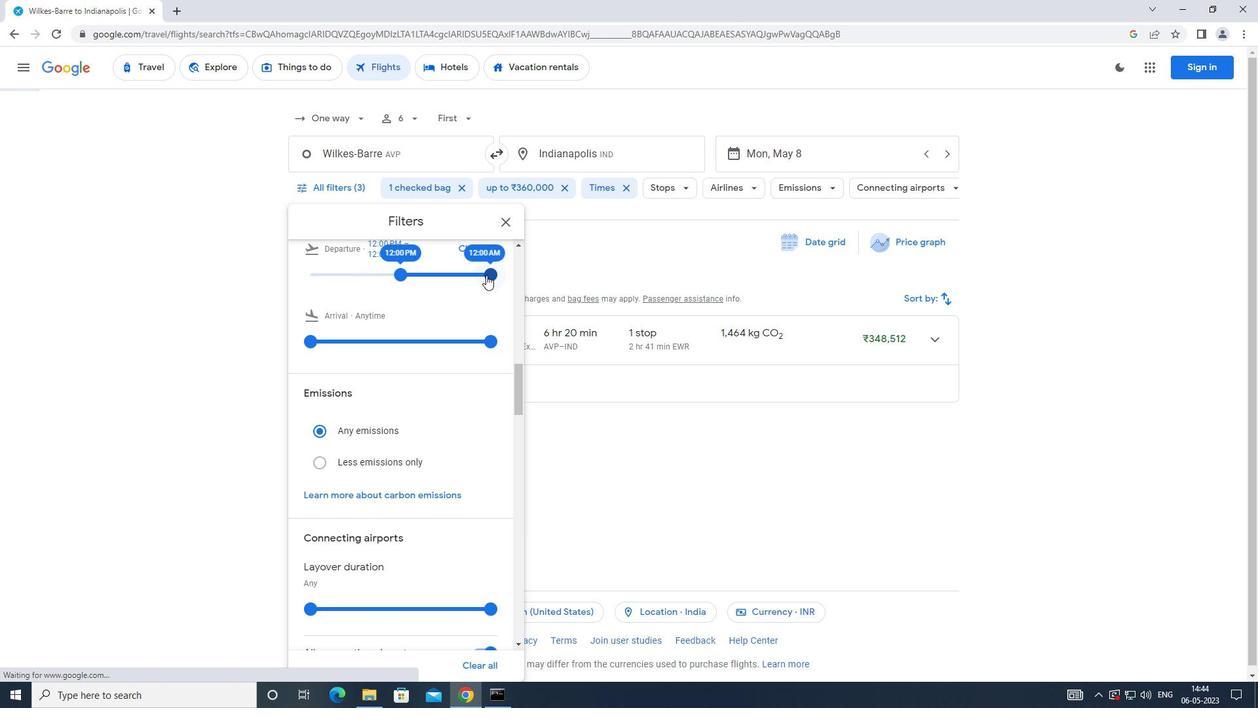 
Action: Mouse moved to (480, 295)
Screenshot: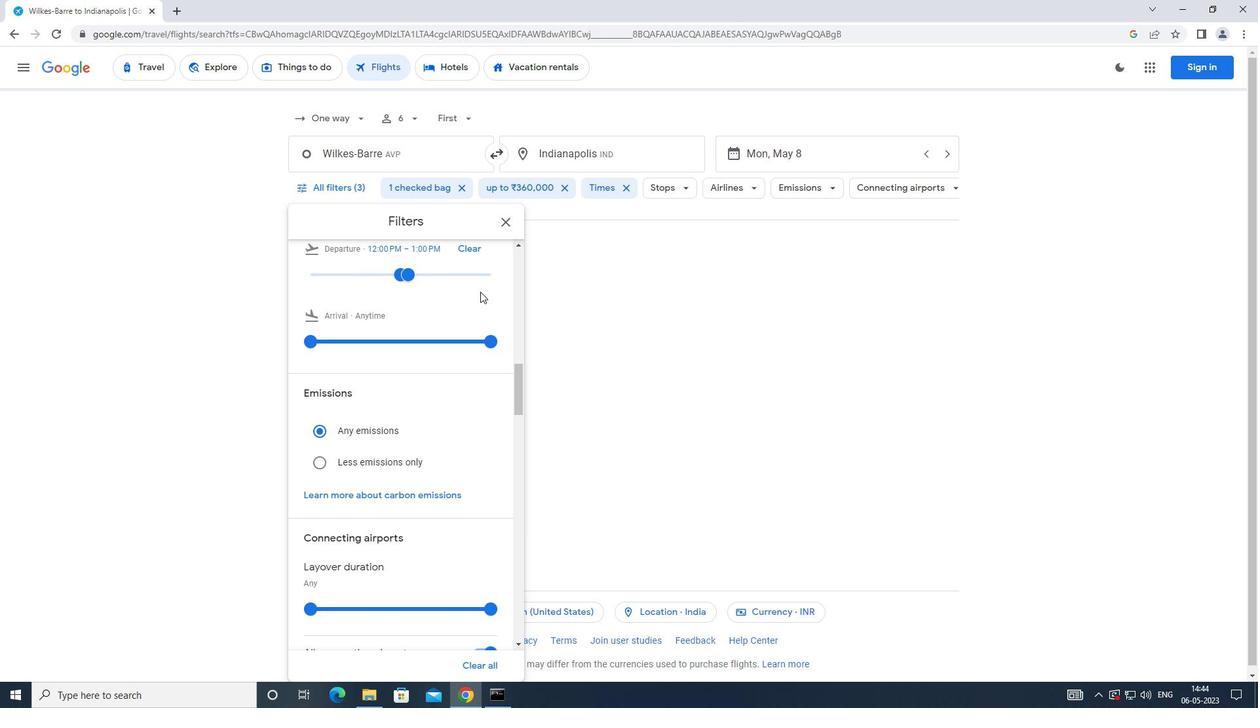 
